 Task: Find connections with filter location Dawukou with filter topic #Startuplife with filter profile language French with filter current company TORM with filter school Shobhit University with filter industry Farming, Ranching, Forestry with filter service category Management Consulting with filter keywords title Ghostwriter
Action: Mouse moved to (473, 52)
Screenshot: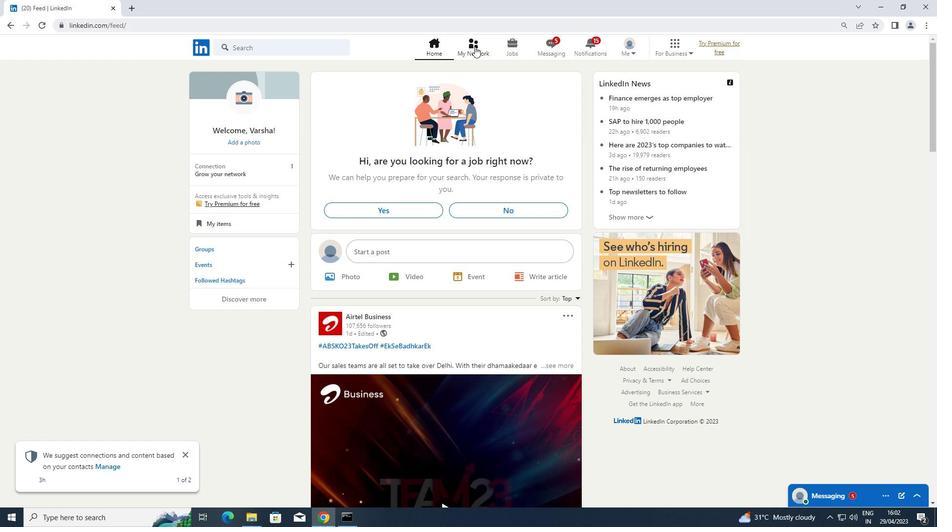 
Action: Mouse pressed left at (473, 52)
Screenshot: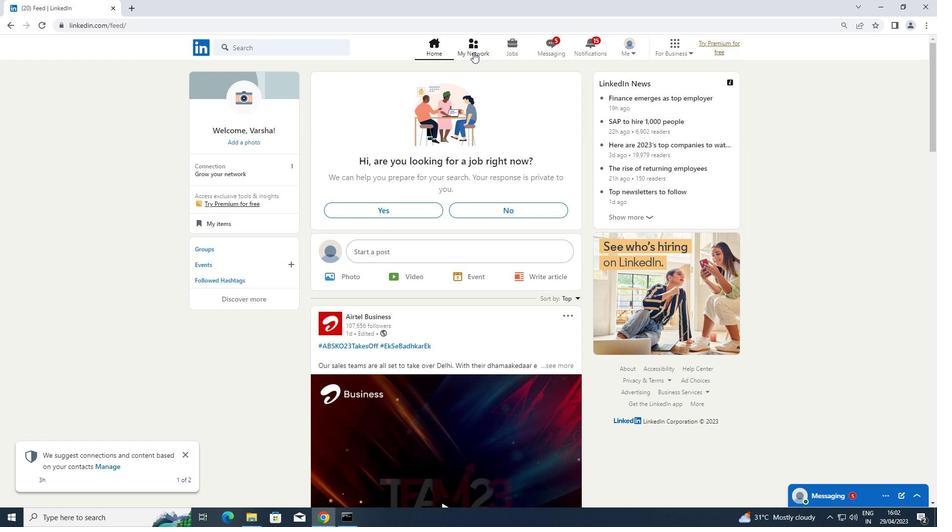 
Action: Mouse moved to (261, 97)
Screenshot: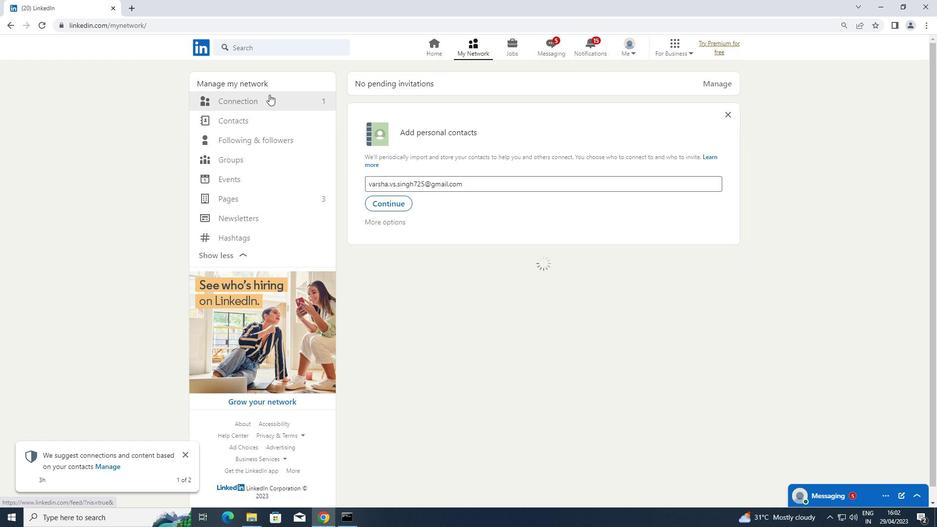 
Action: Mouse pressed left at (261, 97)
Screenshot: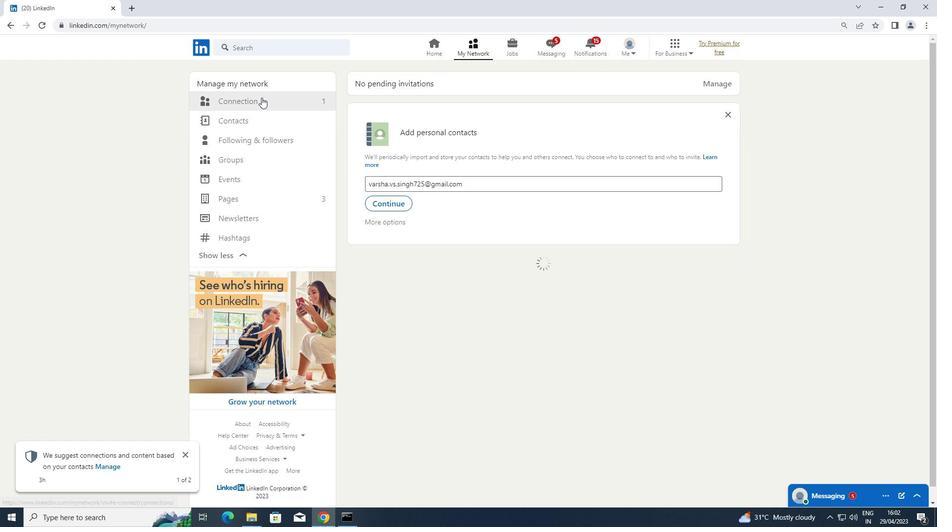 
Action: Mouse moved to (551, 103)
Screenshot: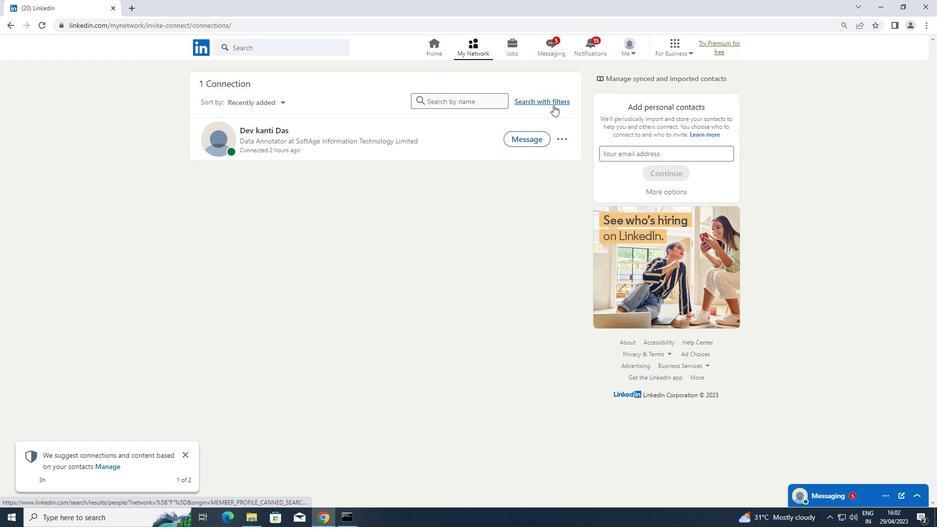 
Action: Mouse pressed left at (551, 103)
Screenshot: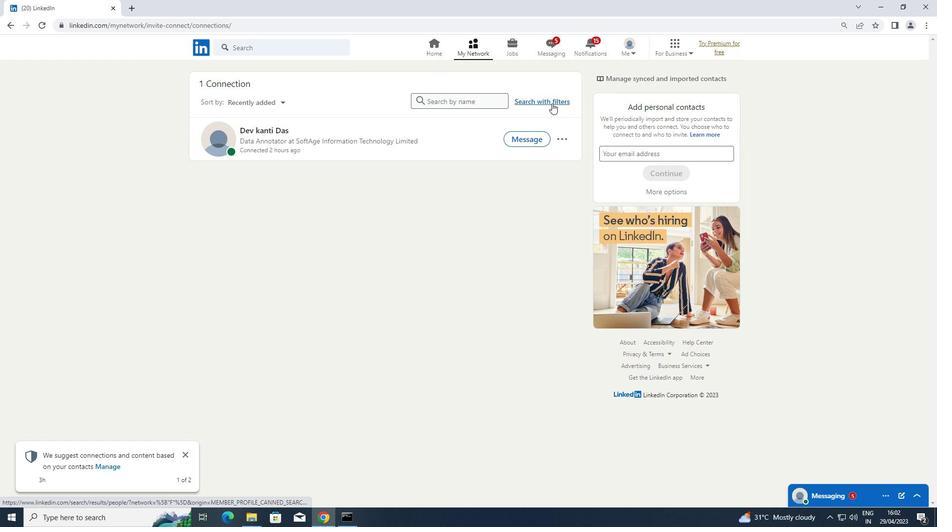 
Action: Mouse moved to (505, 74)
Screenshot: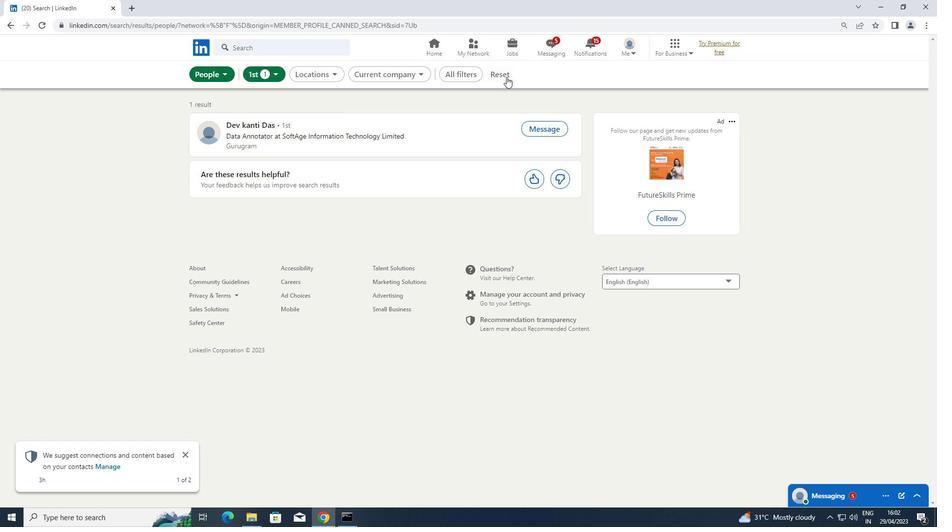 
Action: Mouse pressed left at (505, 74)
Screenshot: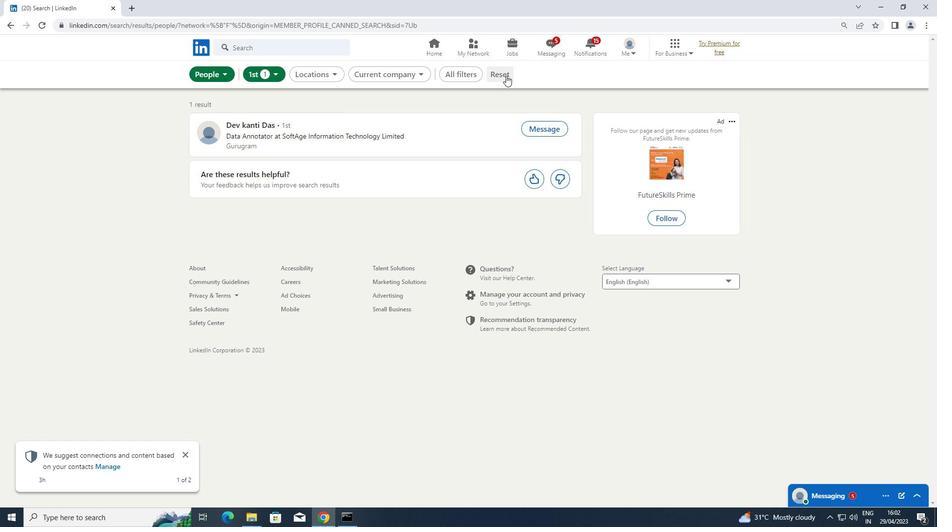 
Action: Mouse moved to (497, 74)
Screenshot: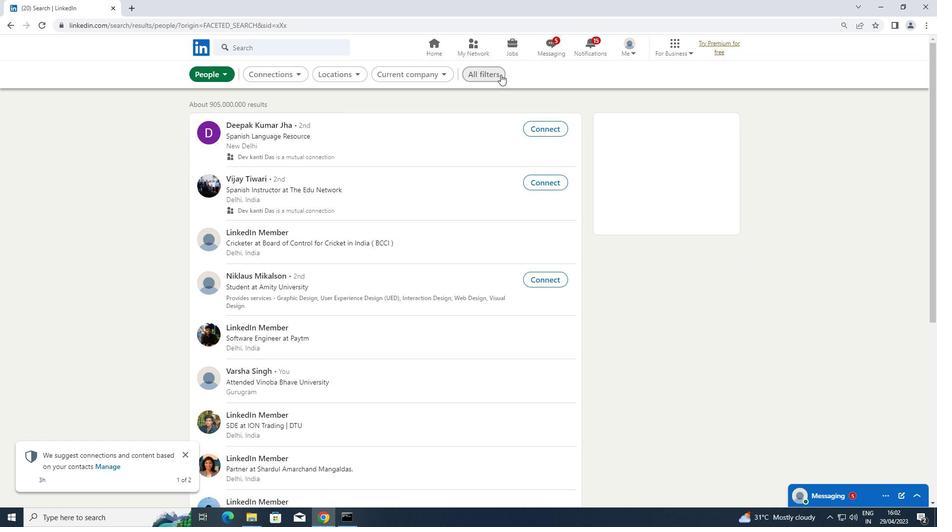 
Action: Mouse pressed left at (497, 74)
Screenshot: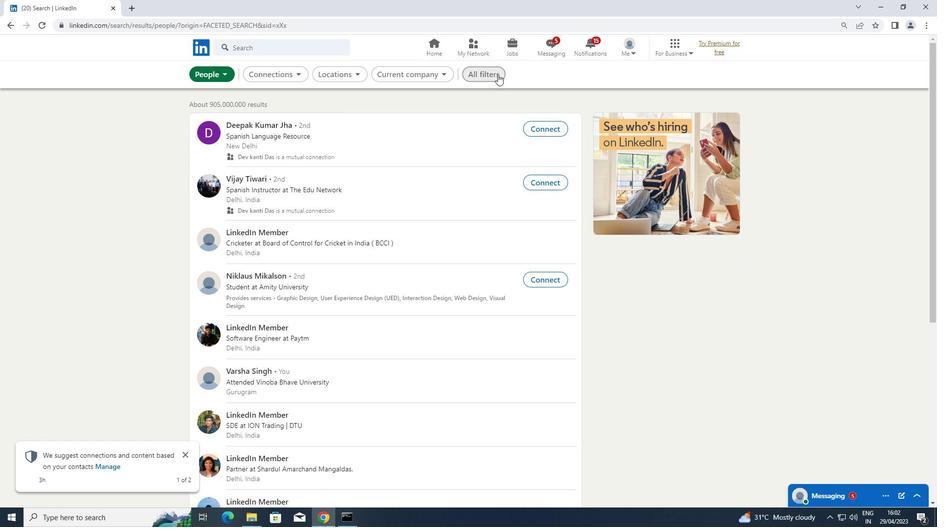 
Action: Mouse moved to (723, 184)
Screenshot: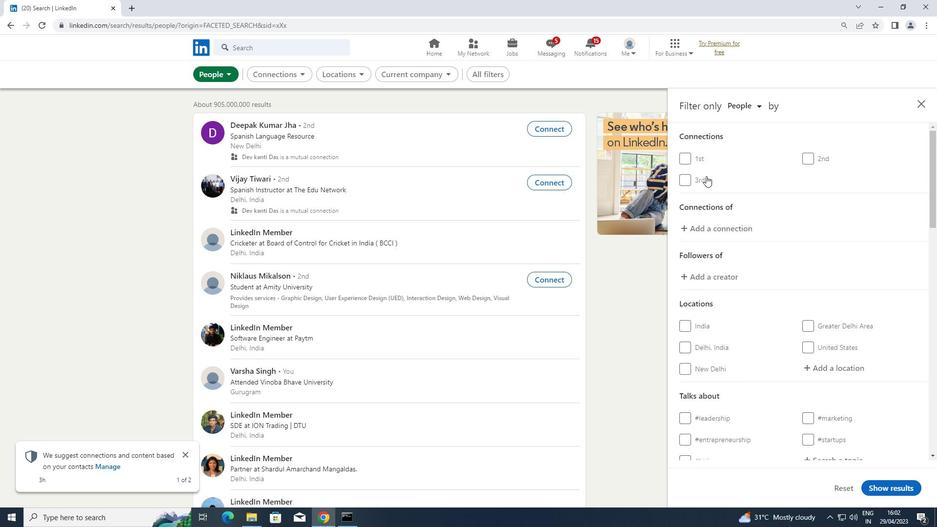 
Action: Mouse scrolled (723, 183) with delta (0, 0)
Screenshot: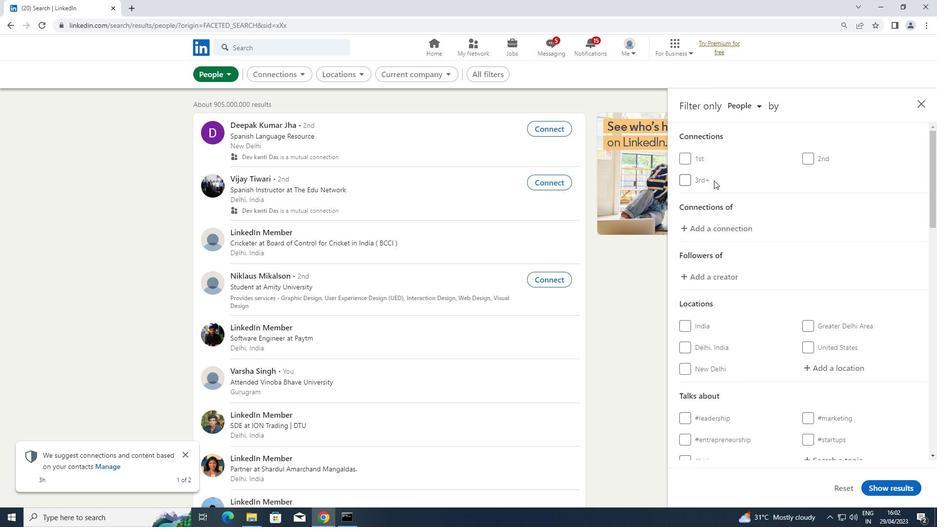 
Action: Mouse scrolled (723, 183) with delta (0, 0)
Screenshot: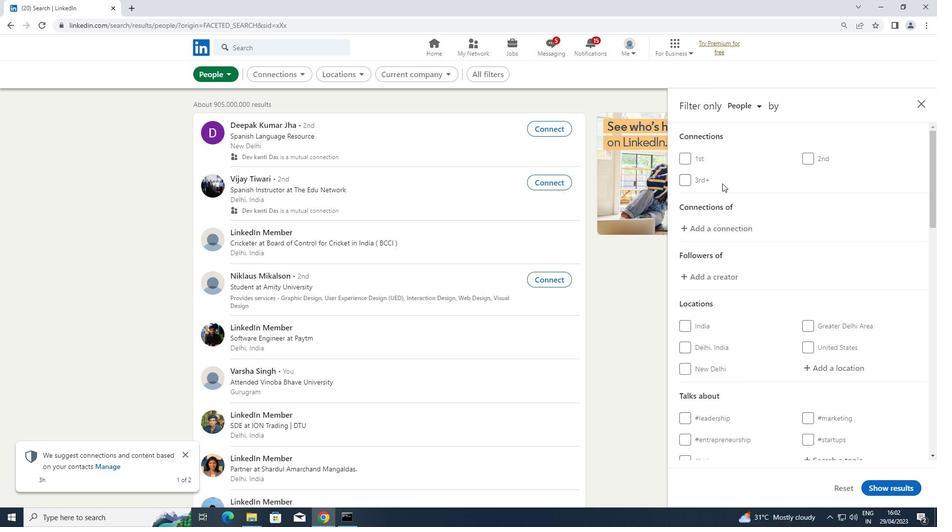 
Action: Mouse moved to (822, 266)
Screenshot: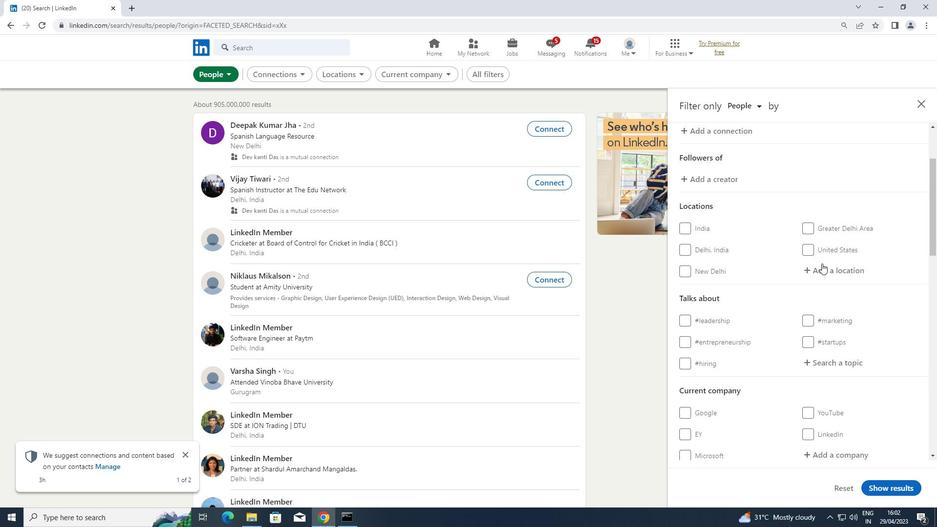 
Action: Mouse pressed left at (822, 266)
Screenshot: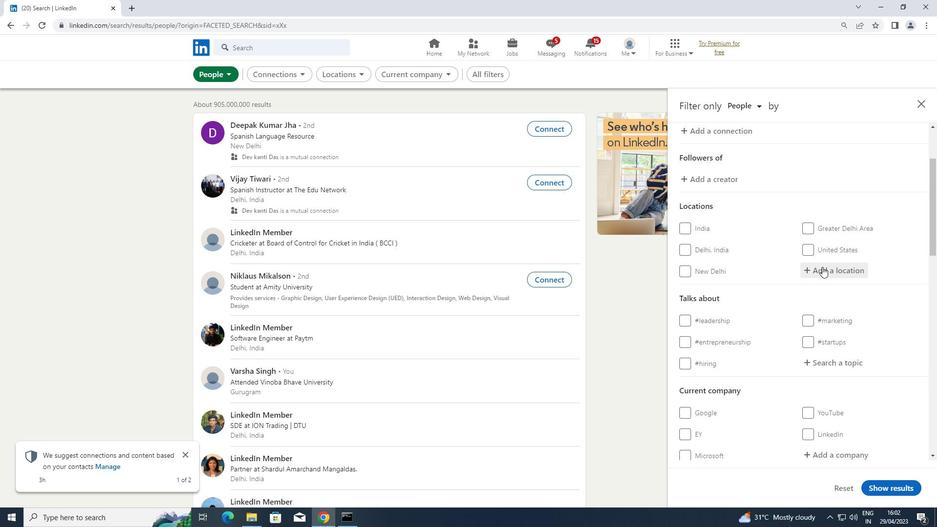 
Action: Key pressed <Key.shift>DAWUKOU
Screenshot: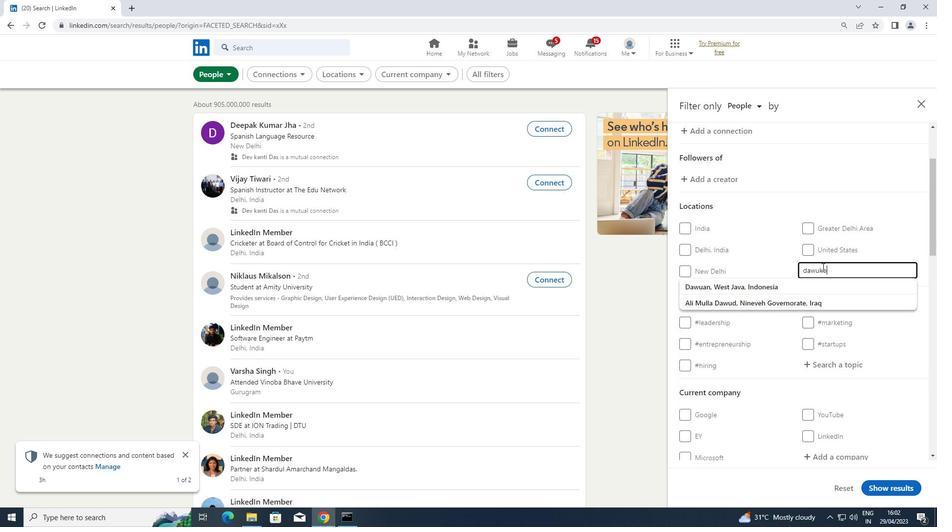 
Action: Mouse moved to (781, 314)
Screenshot: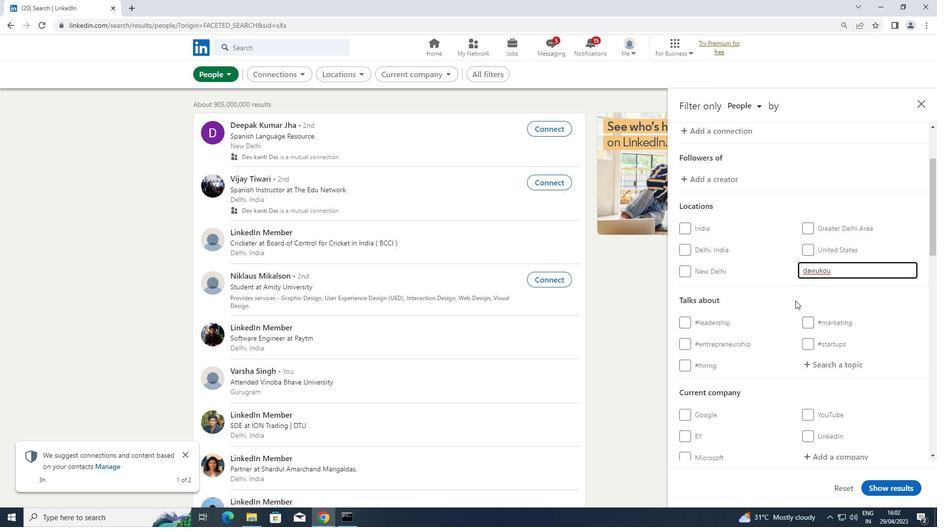 
Action: Mouse scrolled (781, 314) with delta (0, 0)
Screenshot: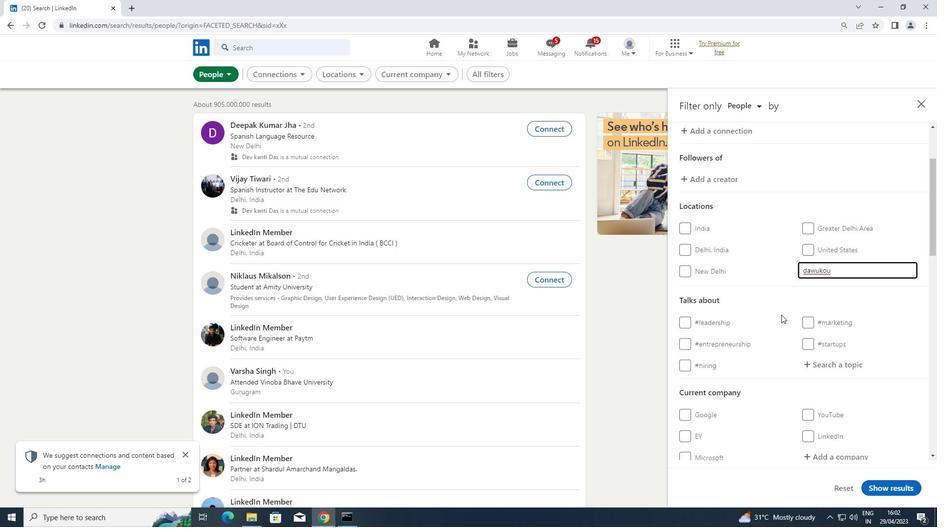 
Action: Mouse scrolled (781, 314) with delta (0, 0)
Screenshot: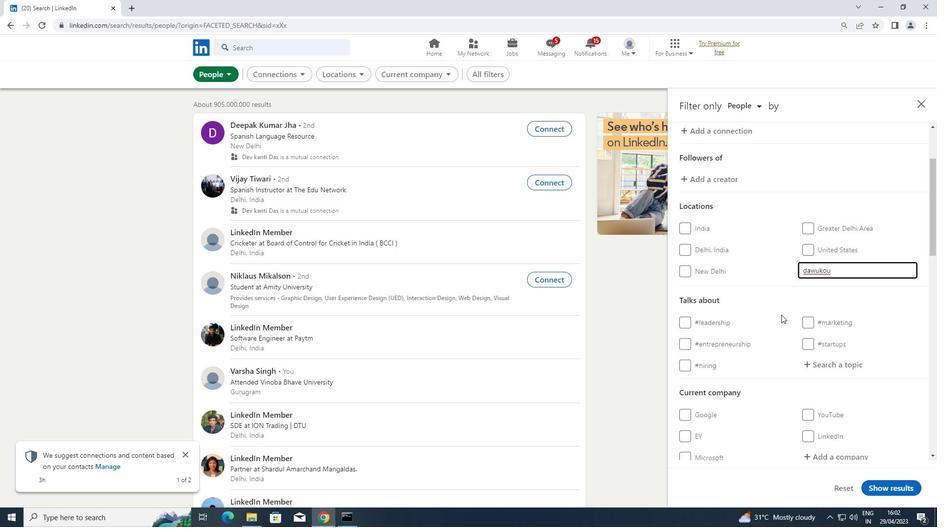 
Action: Mouse scrolled (781, 314) with delta (0, 0)
Screenshot: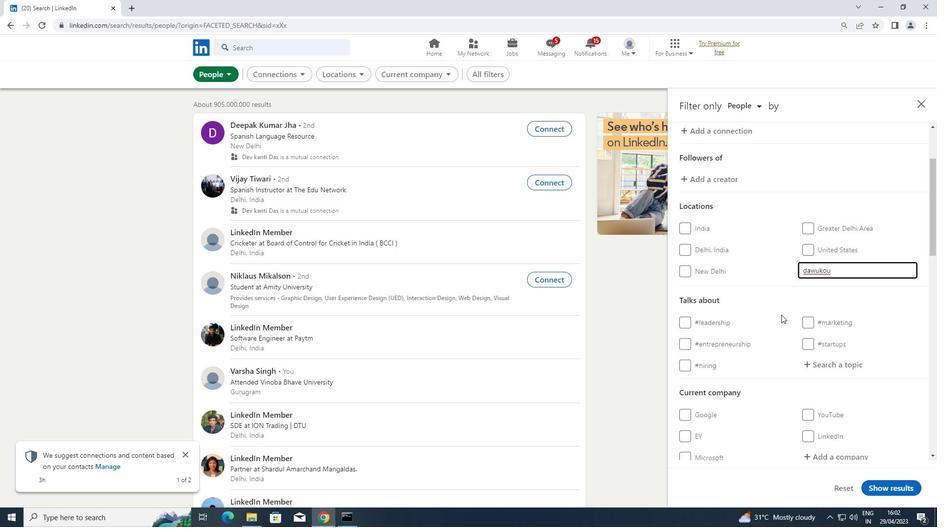 
Action: Mouse scrolled (781, 314) with delta (0, 0)
Screenshot: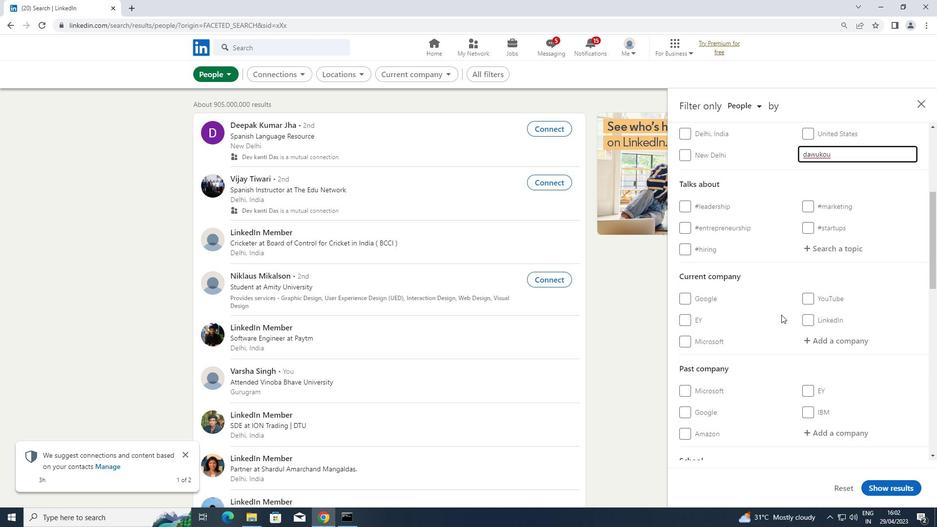 
Action: Mouse moved to (830, 269)
Screenshot: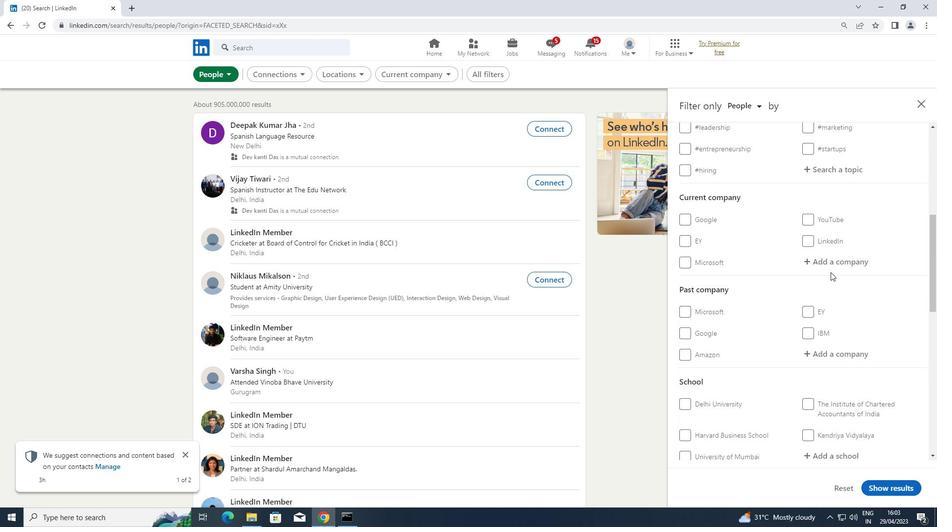 
Action: Mouse scrolled (830, 269) with delta (0, 0)
Screenshot: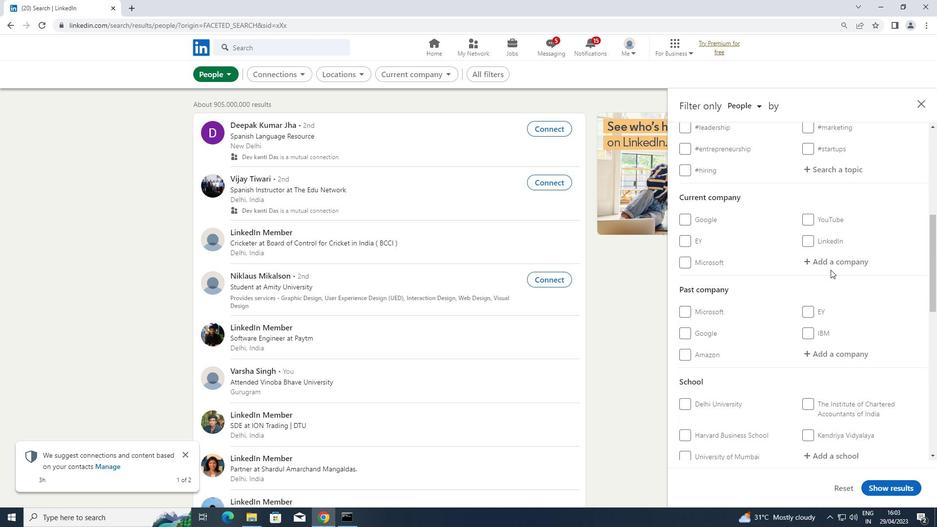 
Action: Mouse moved to (841, 220)
Screenshot: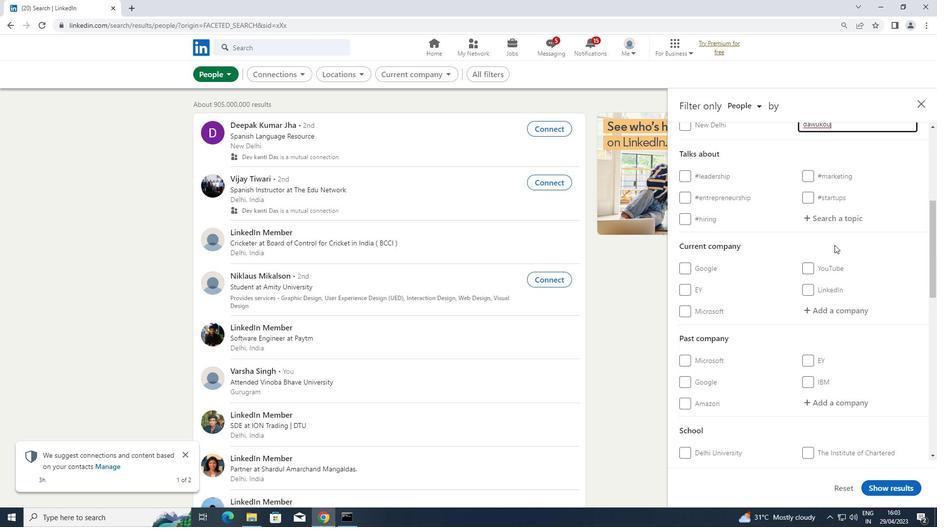 
Action: Mouse pressed left at (841, 220)
Screenshot: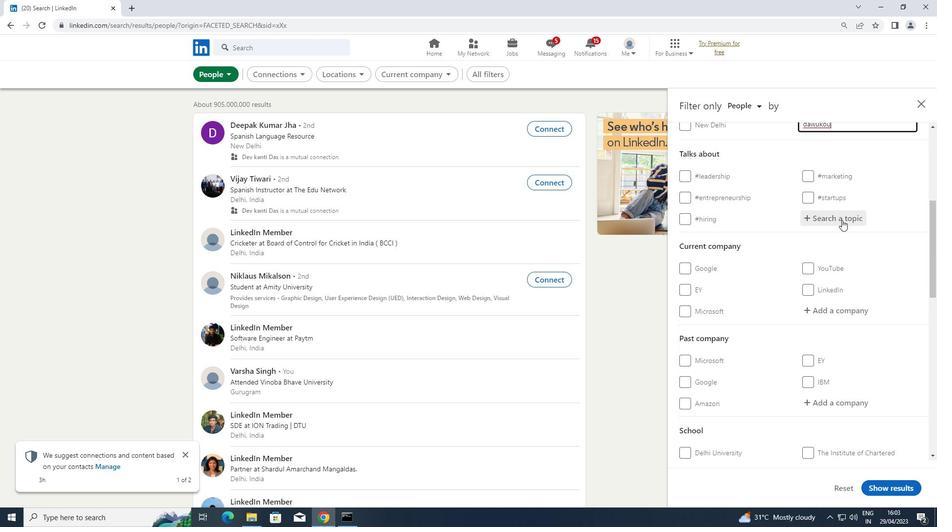 
Action: Key pressed <Key.shift>#<Key.shift>STARTUPLIFE
Screenshot: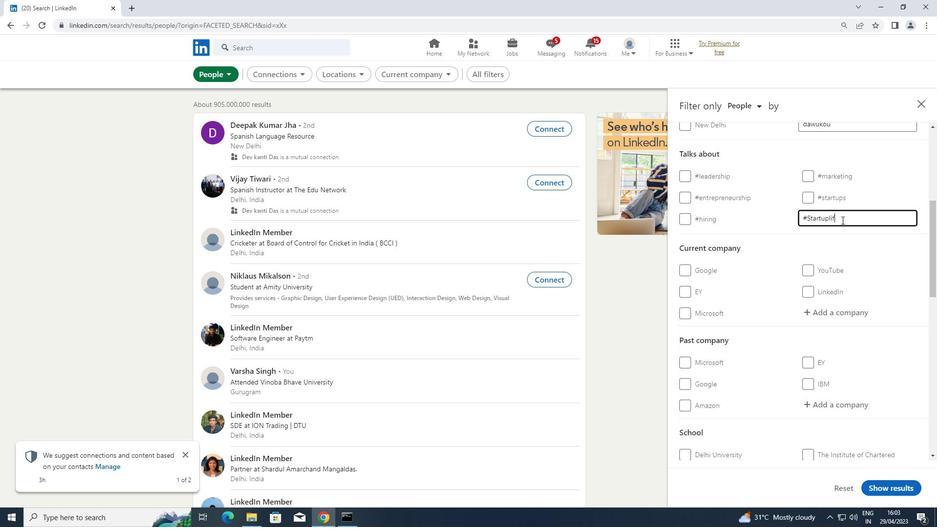 
Action: Mouse moved to (778, 262)
Screenshot: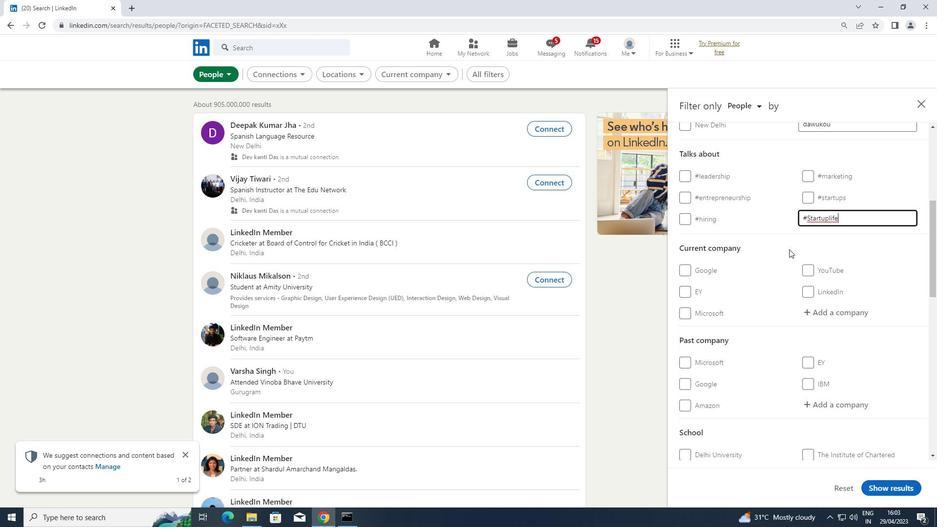 
Action: Mouse scrolled (778, 262) with delta (0, 0)
Screenshot: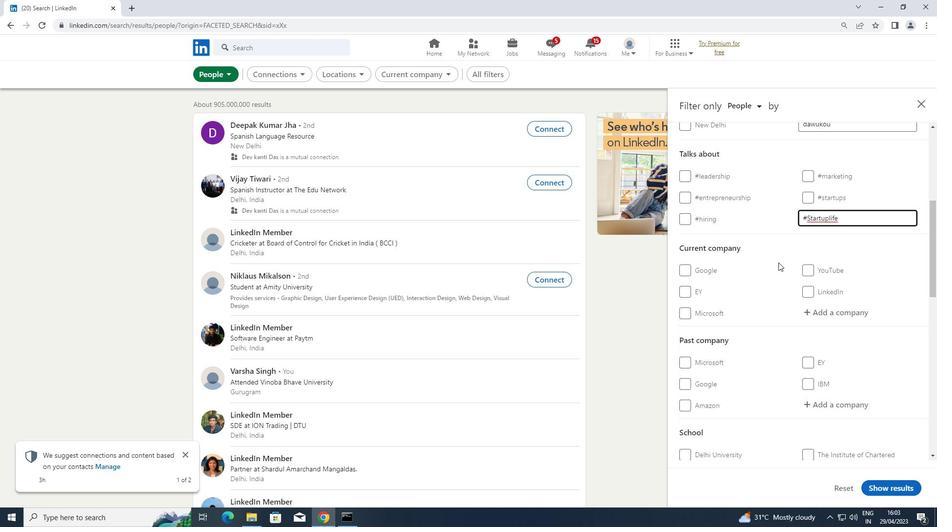 
Action: Mouse scrolled (778, 262) with delta (0, 0)
Screenshot: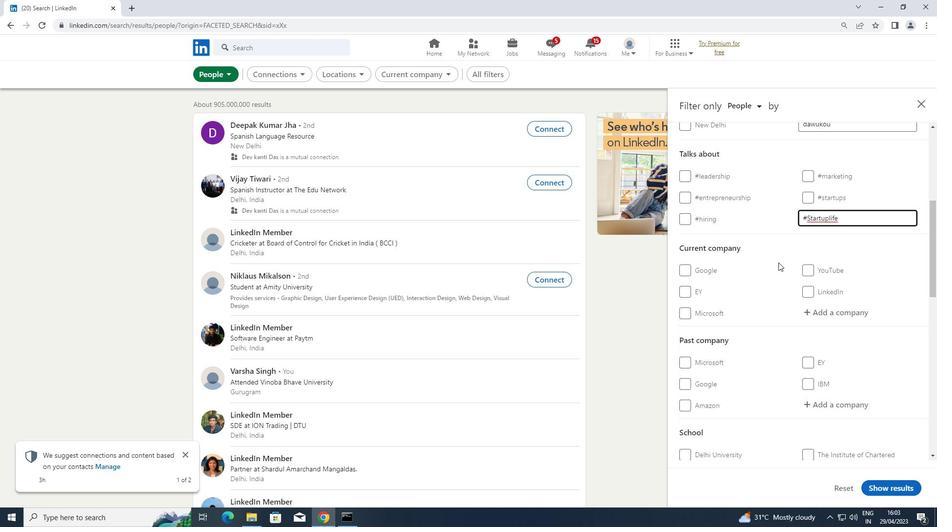 
Action: Mouse scrolled (778, 262) with delta (0, 0)
Screenshot: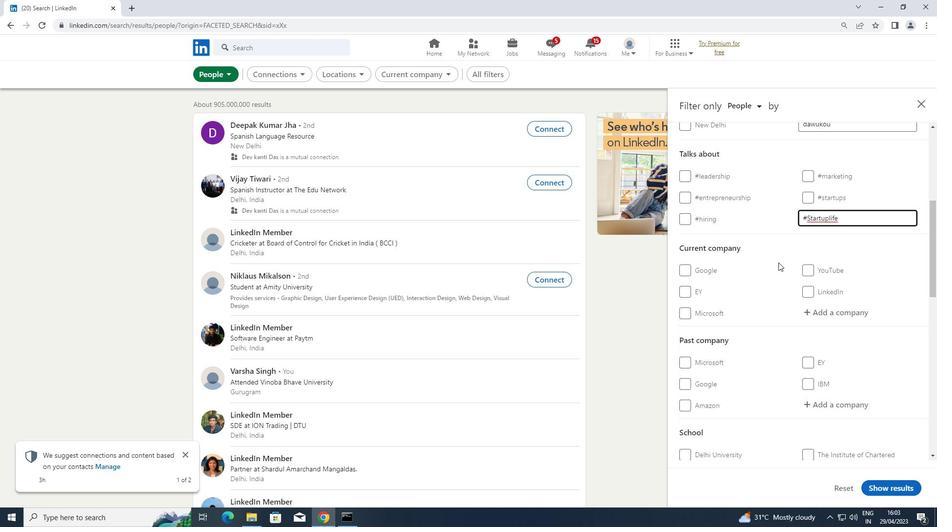 
Action: Mouse scrolled (778, 262) with delta (0, 0)
Screenshot: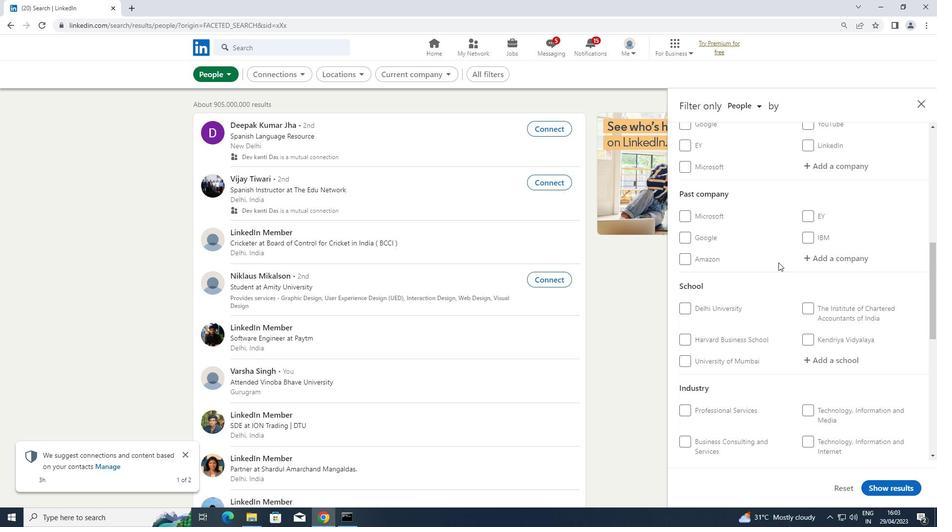 
Action: Mouse scrolled (778, 262) with delta (0, 0)
Screenshot: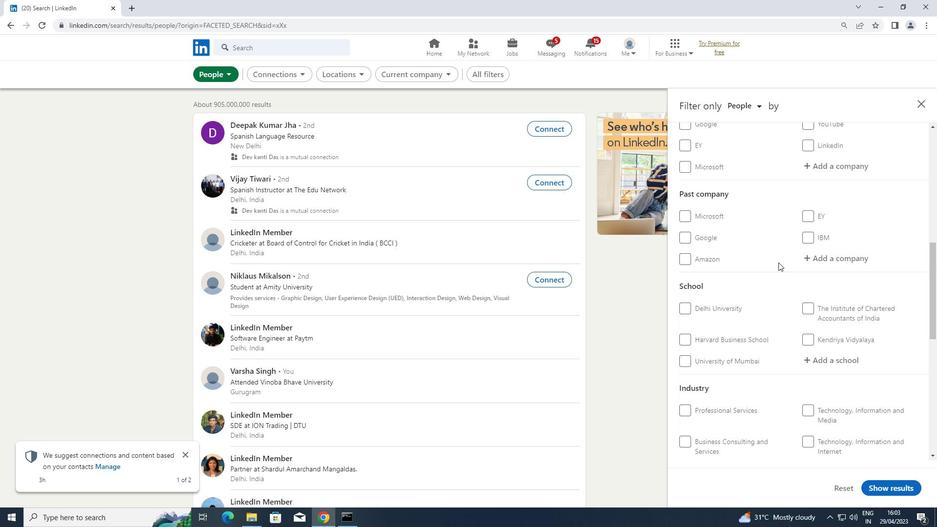 
Action: Mouse scrolled (778, 262) with delta (0, 0)
Screenshot: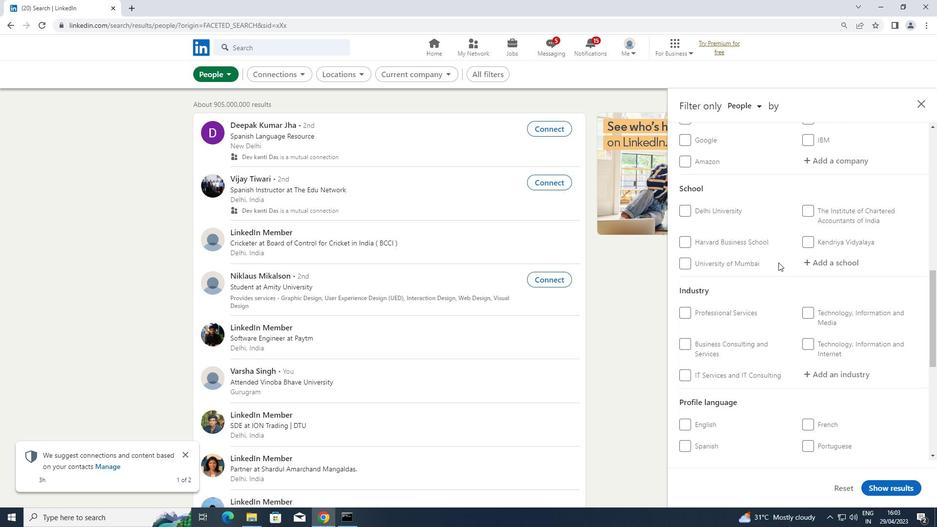 
Action: Mouse scrolled (778, 262) with delta (0, 0)
Screenshot: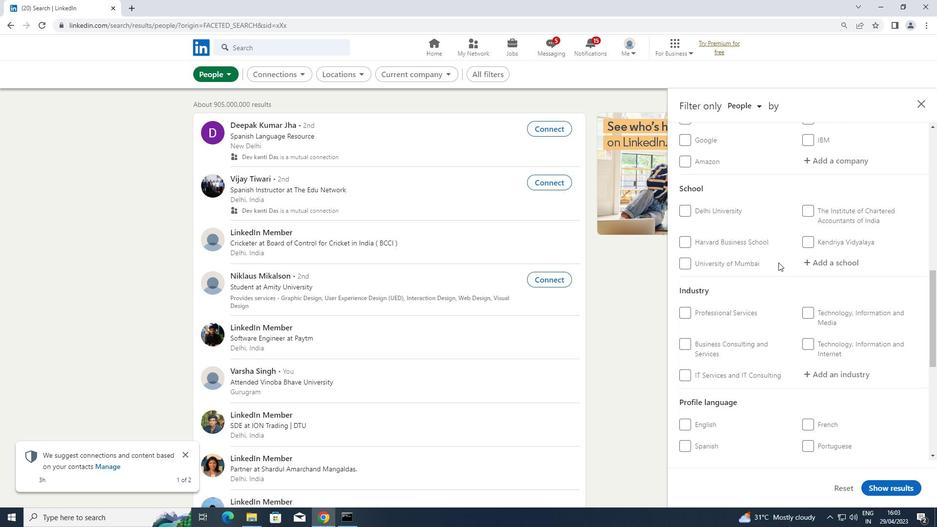 
Action: Mouse scrolled (778, 262) with delta (0, 0)
Screenshot: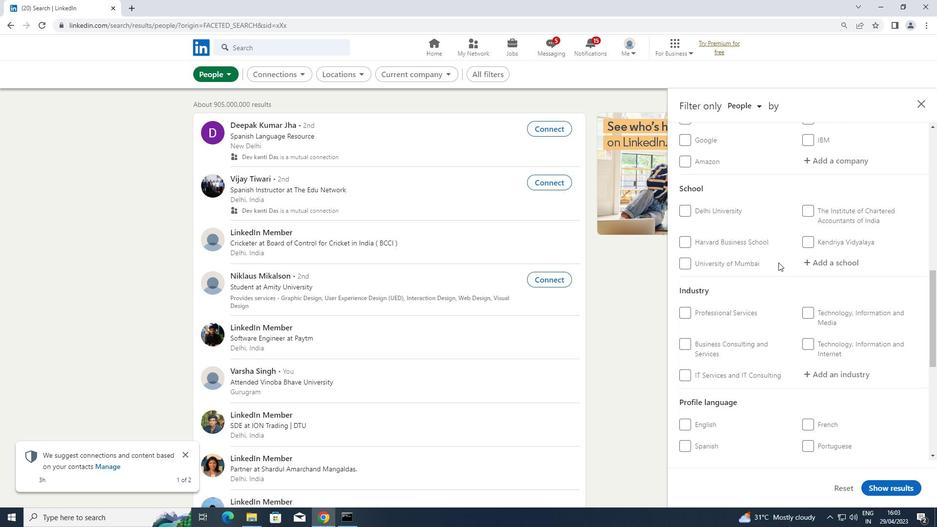 
Action: Mouse moved to (812, 278)
Screenshot: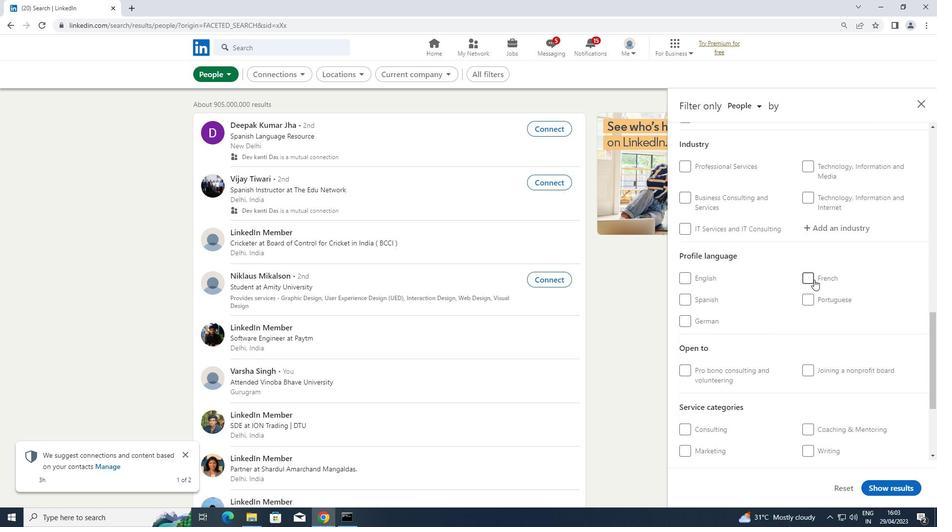 
Action: Mouse pressed left at (812, 278)
Screenshot: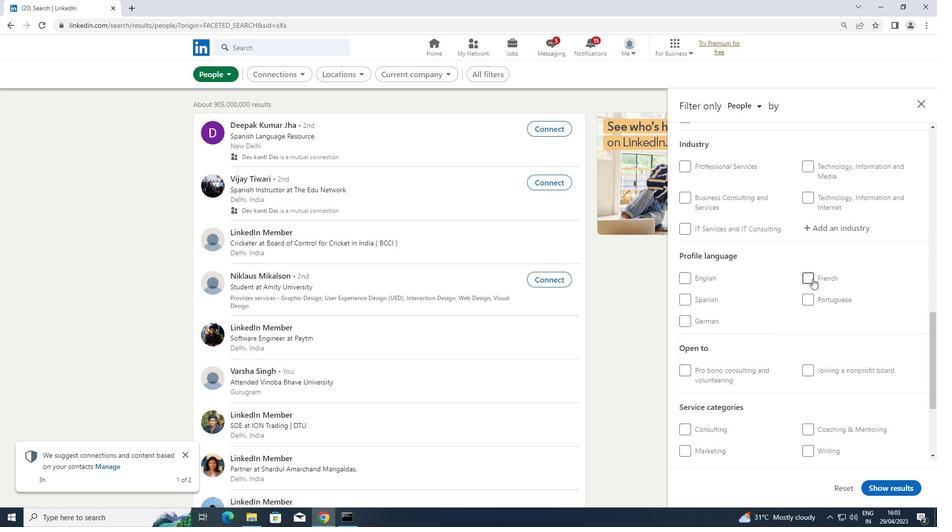 
Action: Mouse scrolled (812, 279) with delta (0, 0)
Screenshot: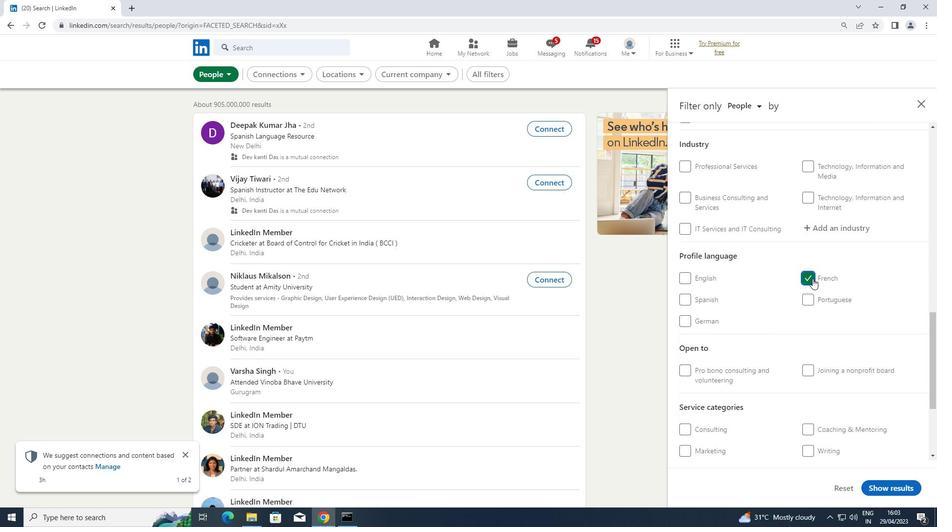 
Action: Mouse scrolled (812, 279) with delta (0, 0)
Screenshot: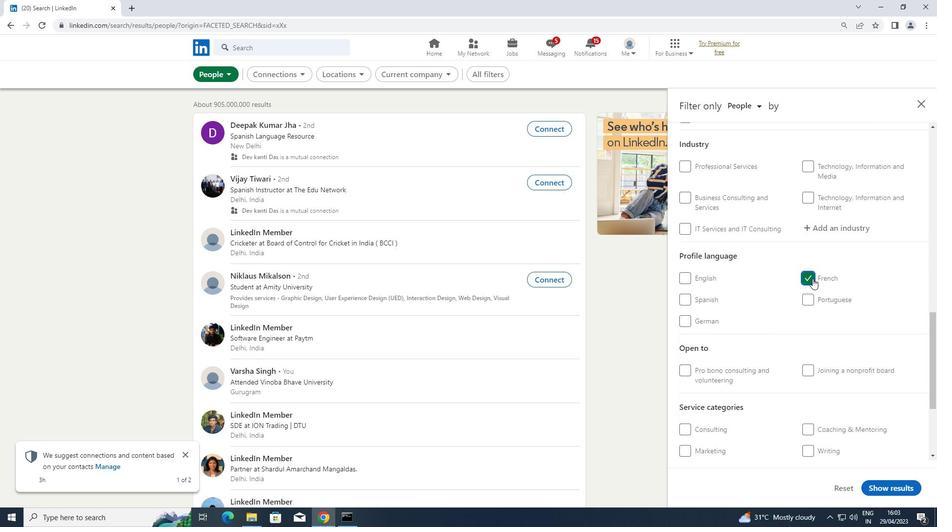 
Action: Mouse scrolled (812, 279) with delta (0, 0)
Screenshot: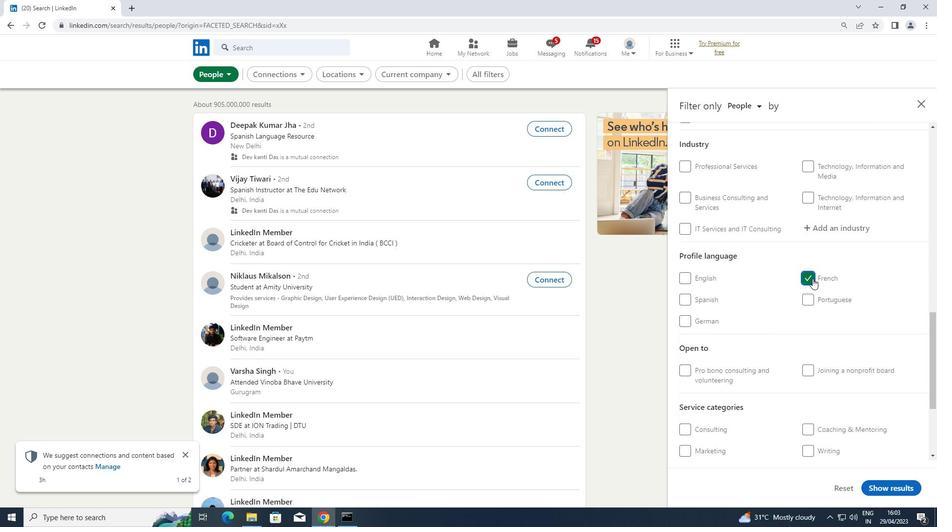 
Action: Mouse scrolled (812, 279) with delta (0, 0)
Screenshot: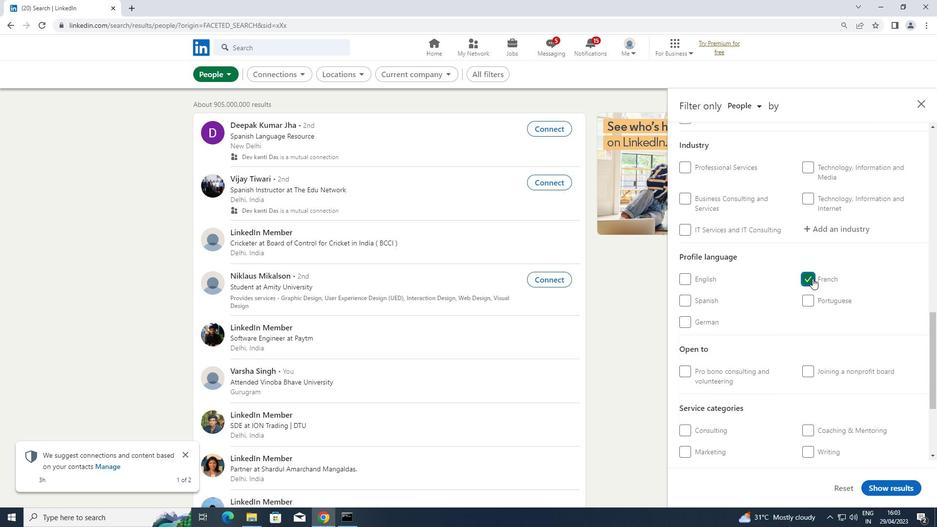 
Action: Mouse scrolled (812, 279) with delta (0, 0)
Screenshot: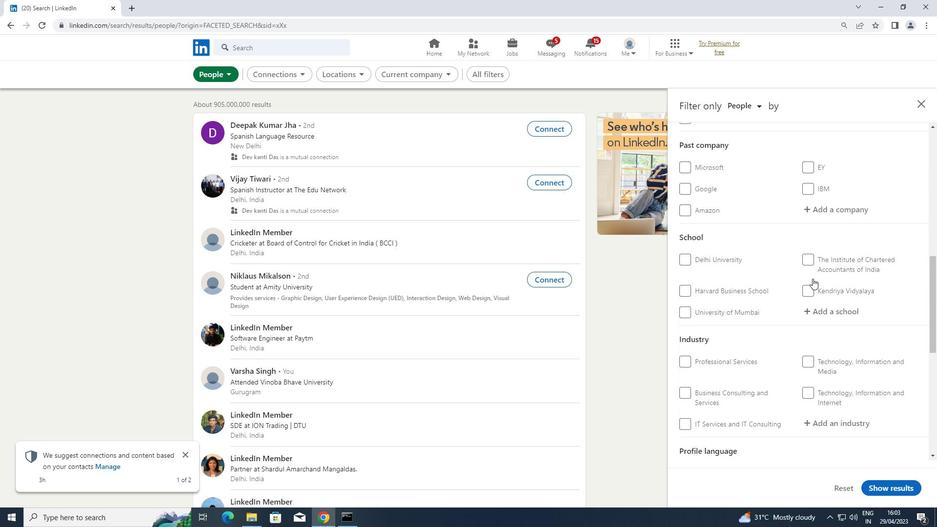 
Action: Mouse scrolled (812, 279) with delta (0, 0)
Screenshot: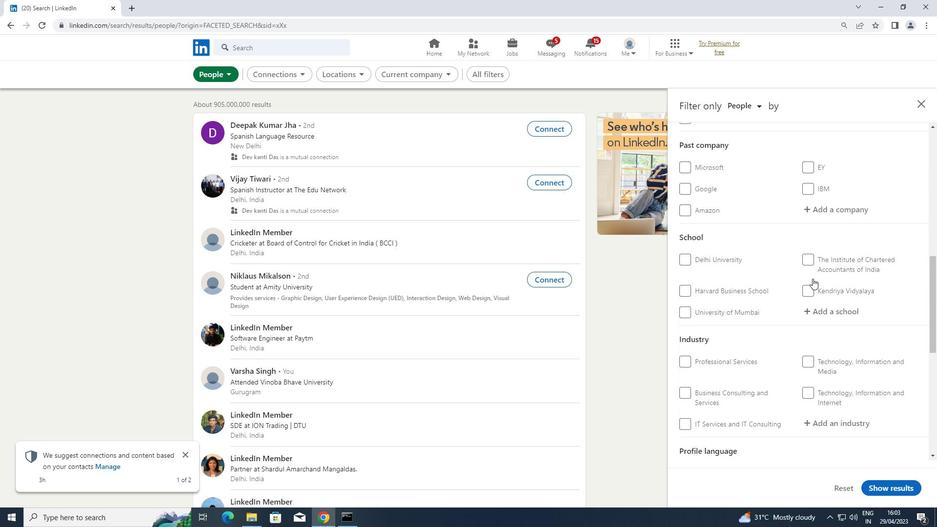 
Action: Mouse scrolled (812, 279) with delta (0, 0)
Screenshot: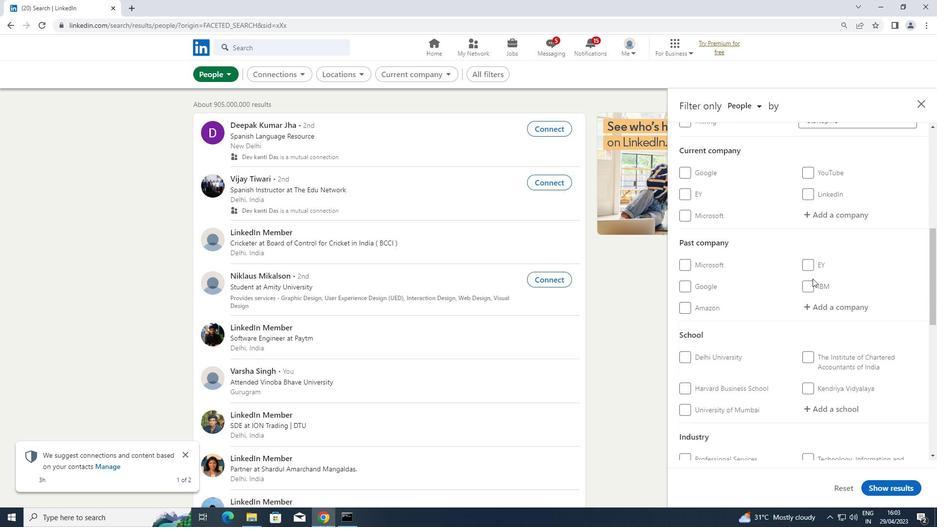 
Action: Mouse moved to (818, 263)
Screenshot: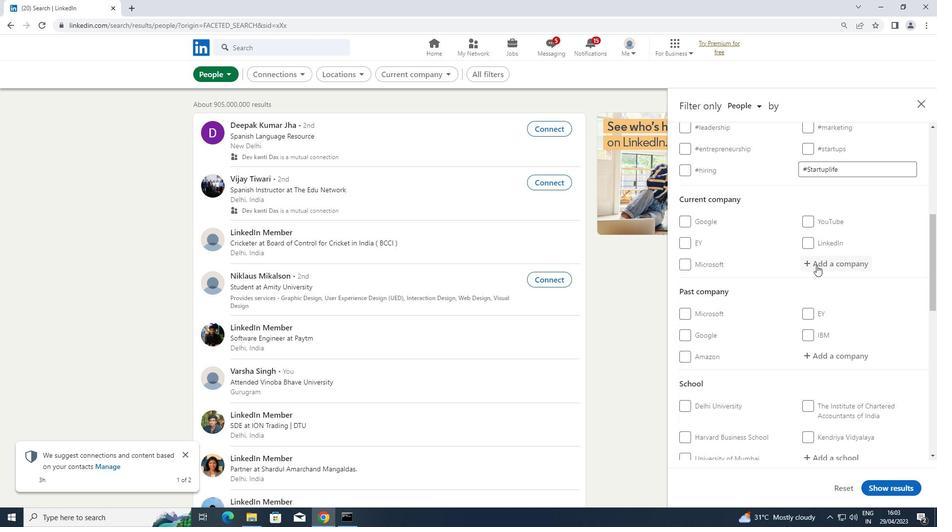 
Action: Mouse pressed left at (818, 263)
Screenshot: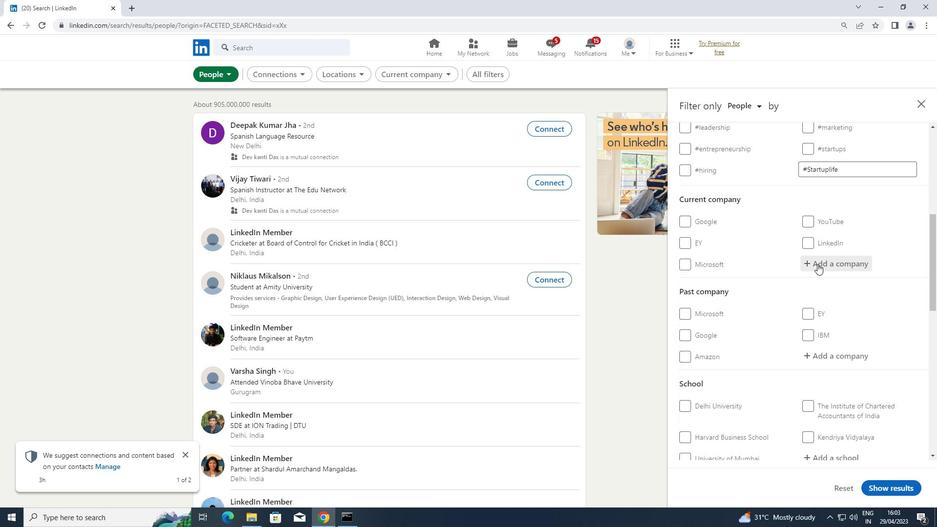 
Action: Key pressed <Key.shift>TORM
Screenshot: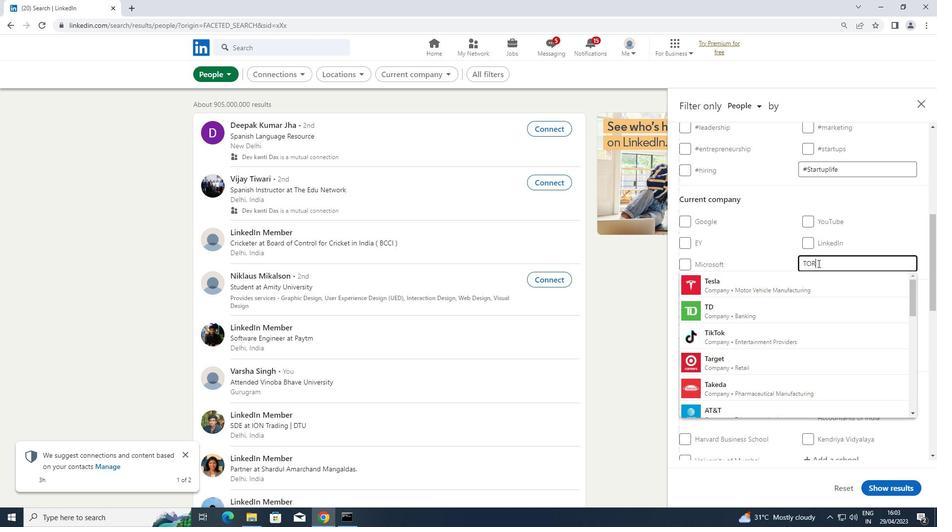
Action: Mouse moved to (777, 292)
Screenshot: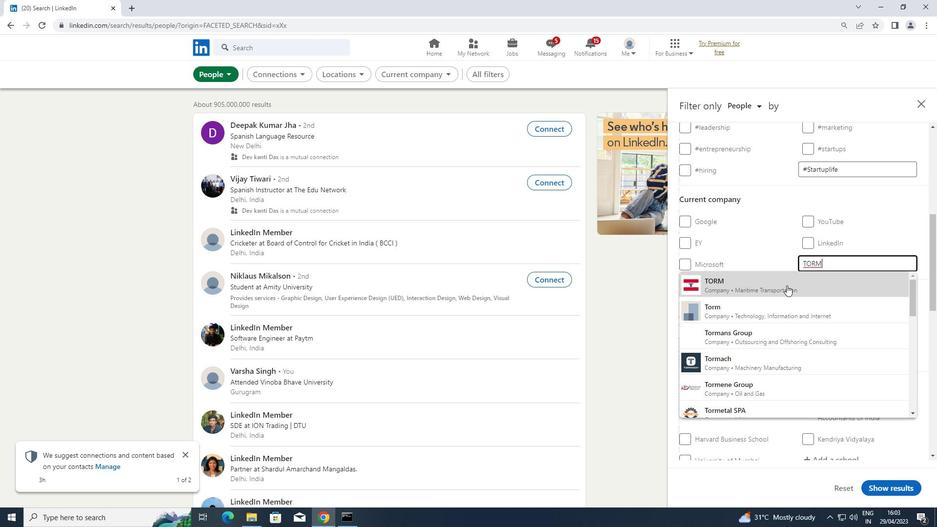 
Action: Mouse pressed left at (777, 292)
Screenshot: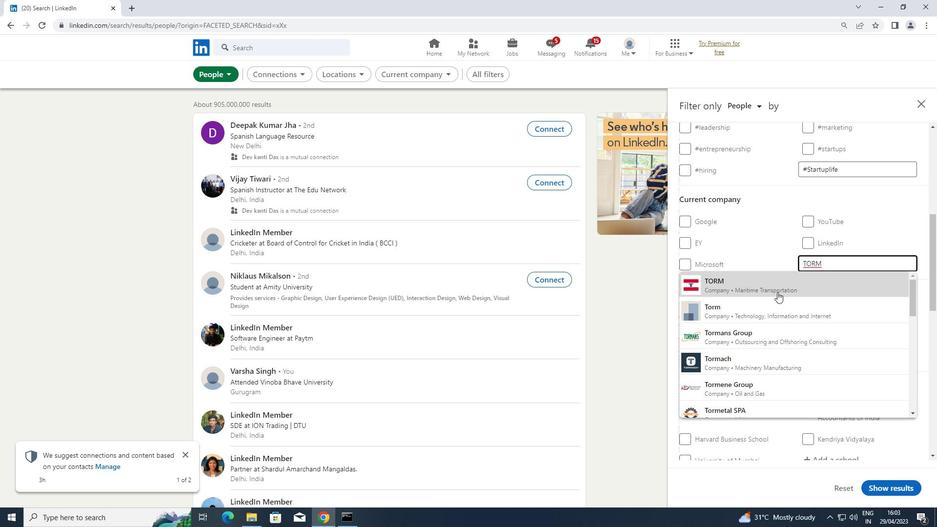 
Action: Mouse scrolled (777, 291) with delta (0, 0)
Screenshot: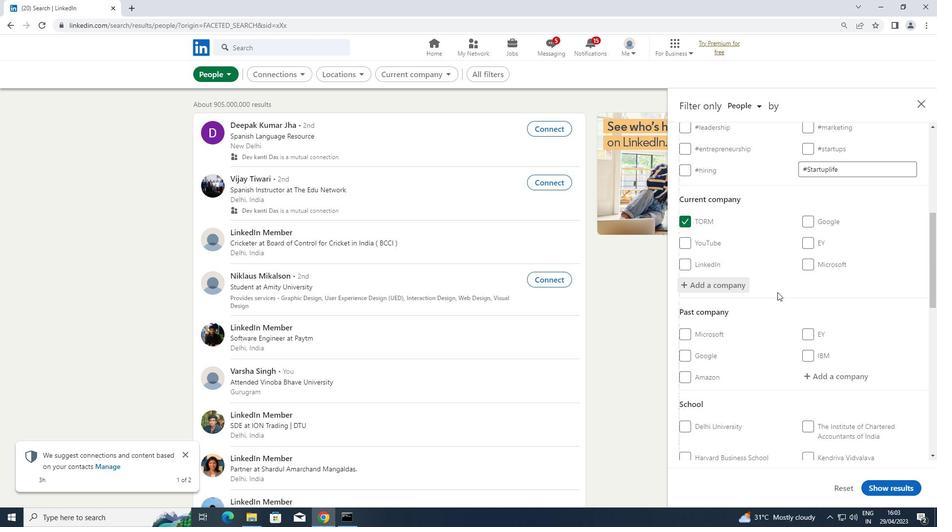 
Action: Mouse scrolled (777, 291) with delta (0, 0)
Screenshot: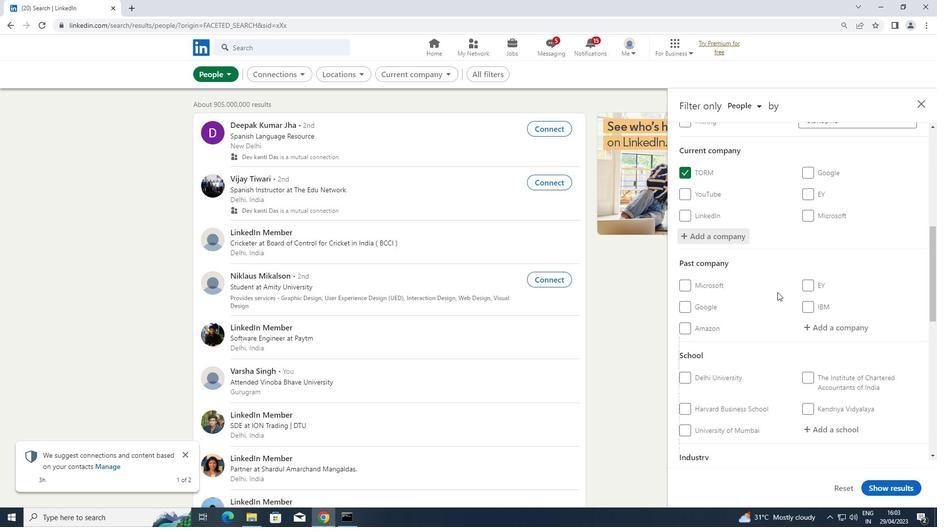 
Action: Mouse scrolled (777, 291) with delta (0, 0)
Screenshot: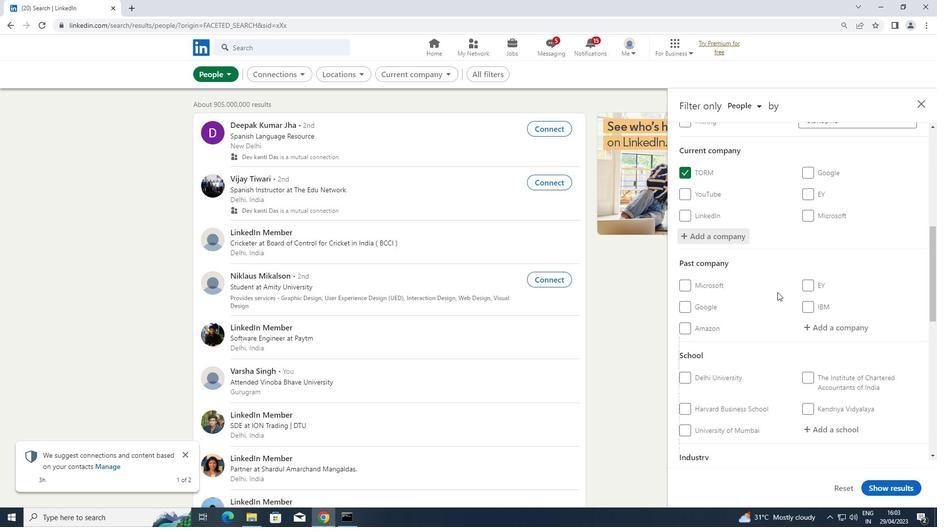
Action: Mouse moved to (837, 334)
Screenshot: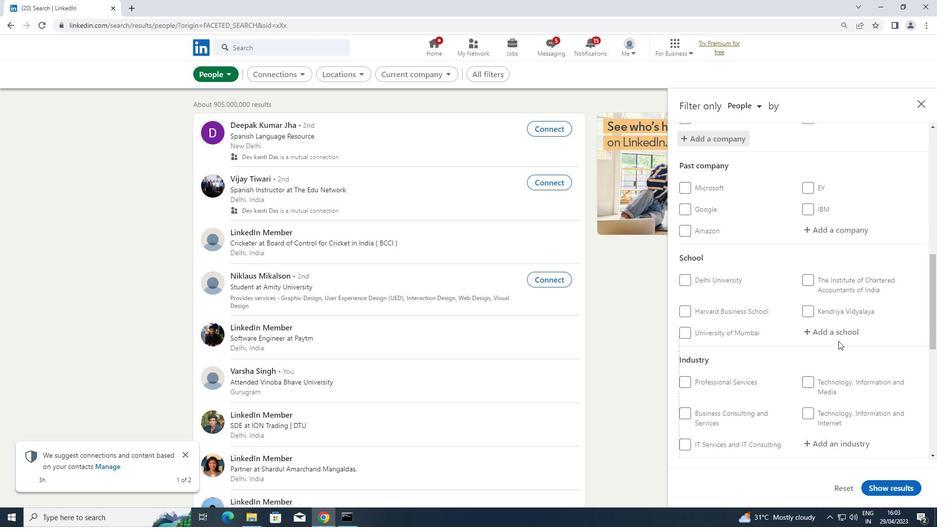
Action: Mouse pressed left at (837, 334)
Screenshot: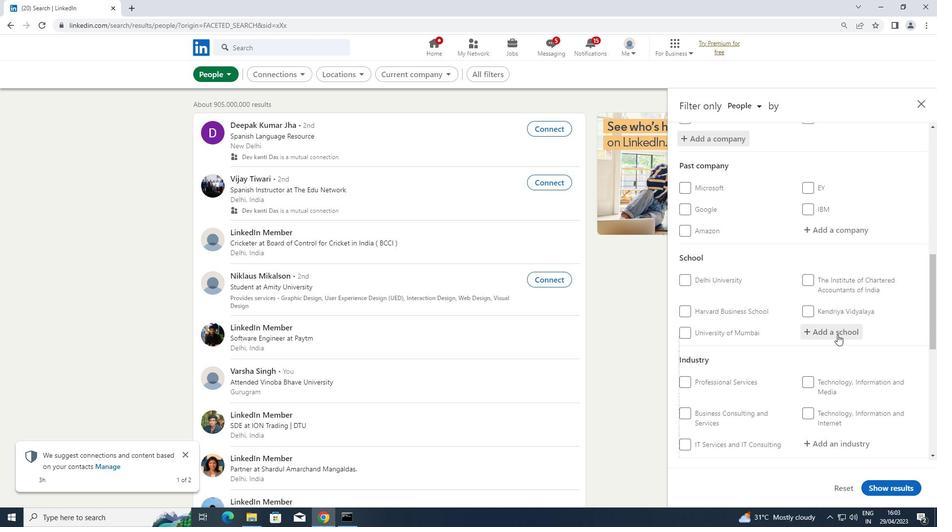 
Action: Mouse moved to (837, 331)
Screenshot: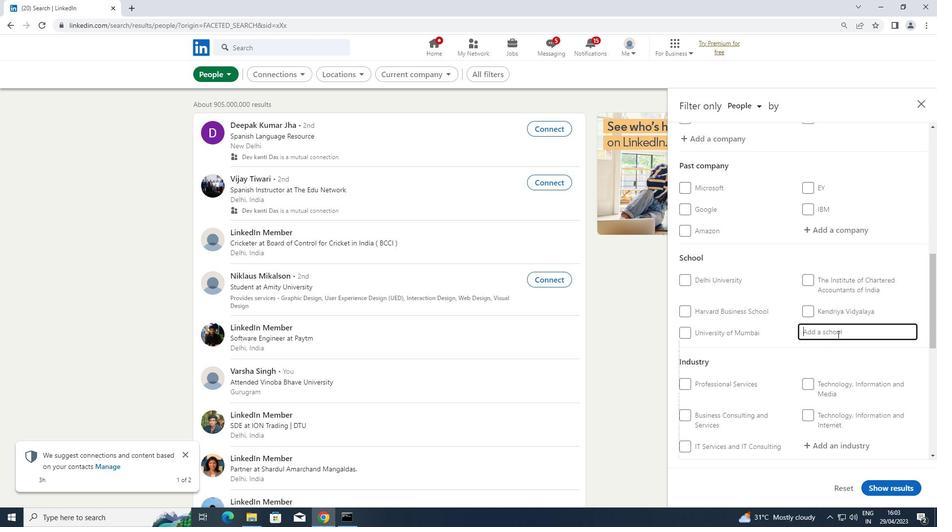 
Action: Key pressed <Key.shift>SHOBHIT
Screenshot: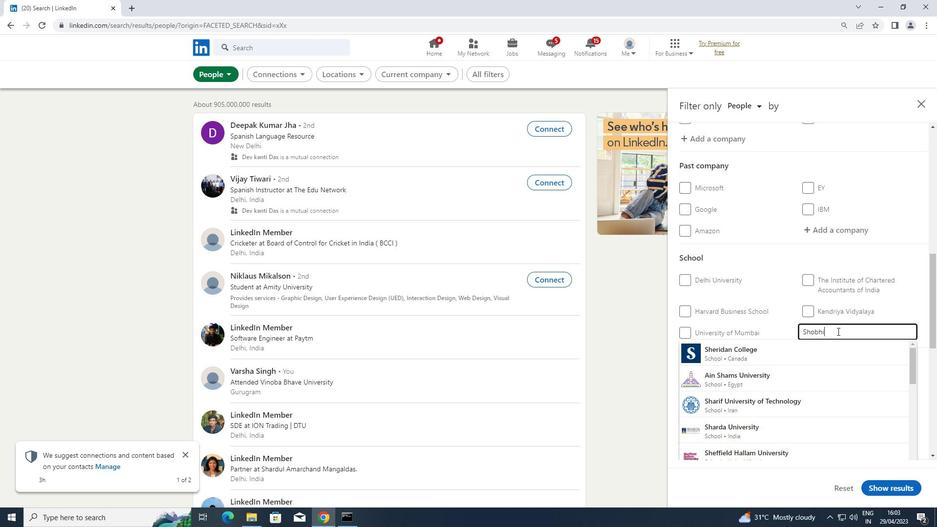 
Action: Mouse moved to (757, 348)
Screenshot: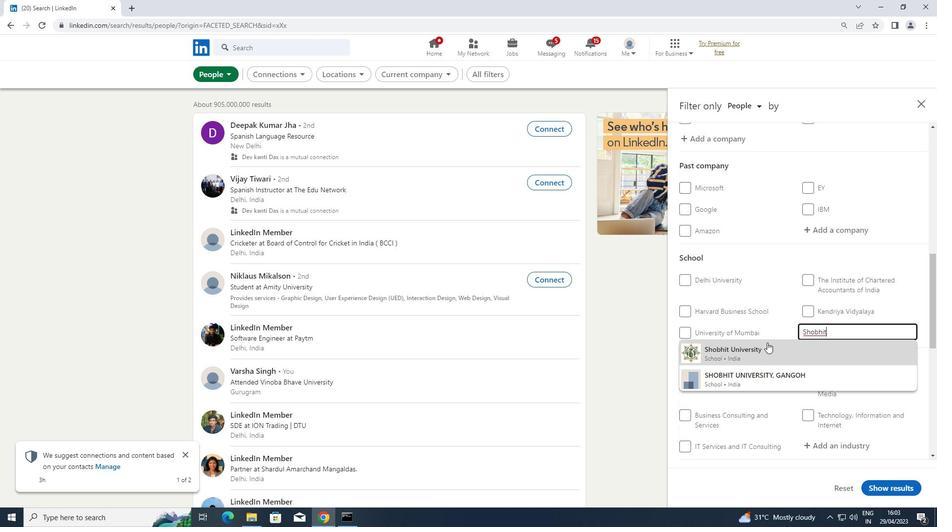 
Action: Mouse pressed left at (757, 348)
Screenshot: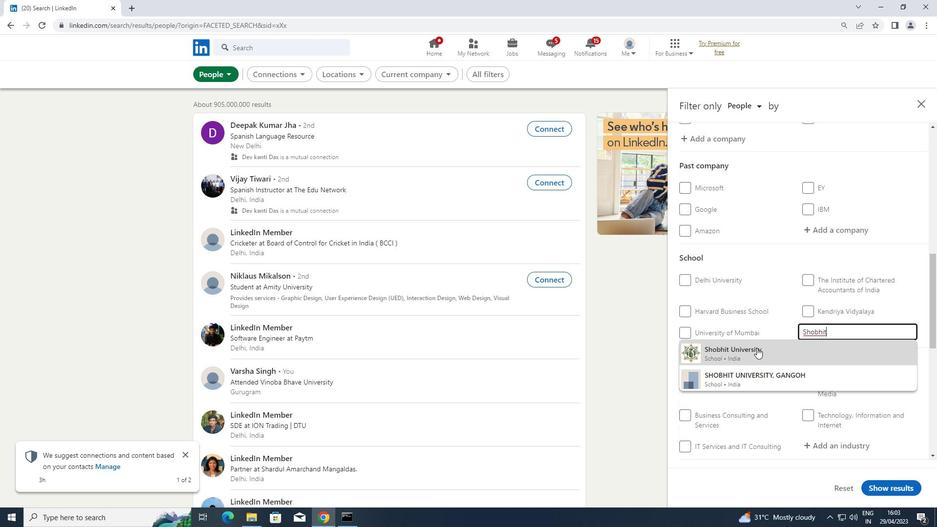 
Action: Mouse scrolled (757, 347) with delta (0, 0)
Screenshot: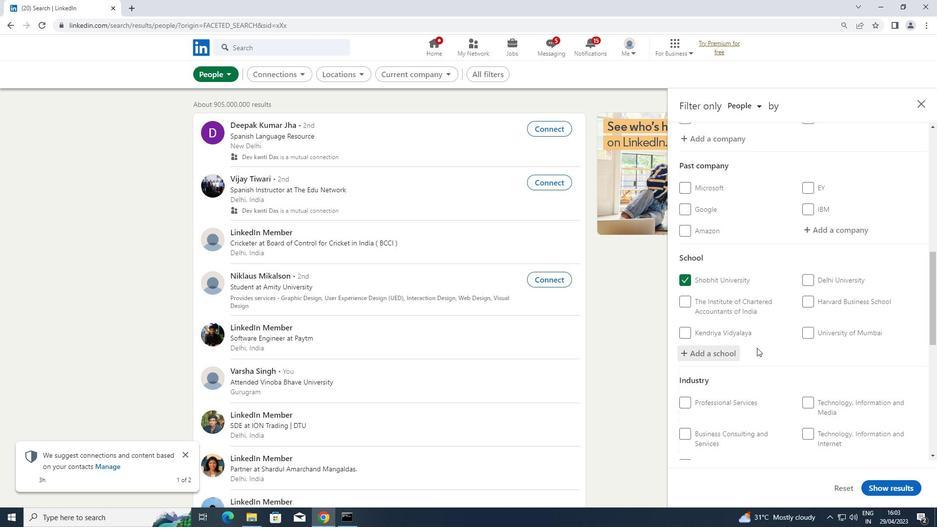 
Action: Mouse scrolled (757, 347) with delta (0, 0)
Screenshot: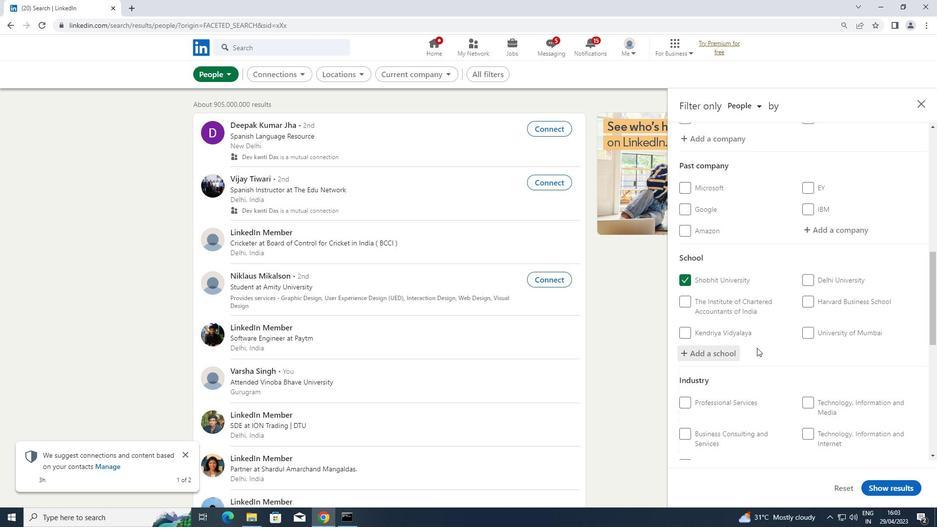 
Action: Mouse moved to (823, 369)
Screenshot: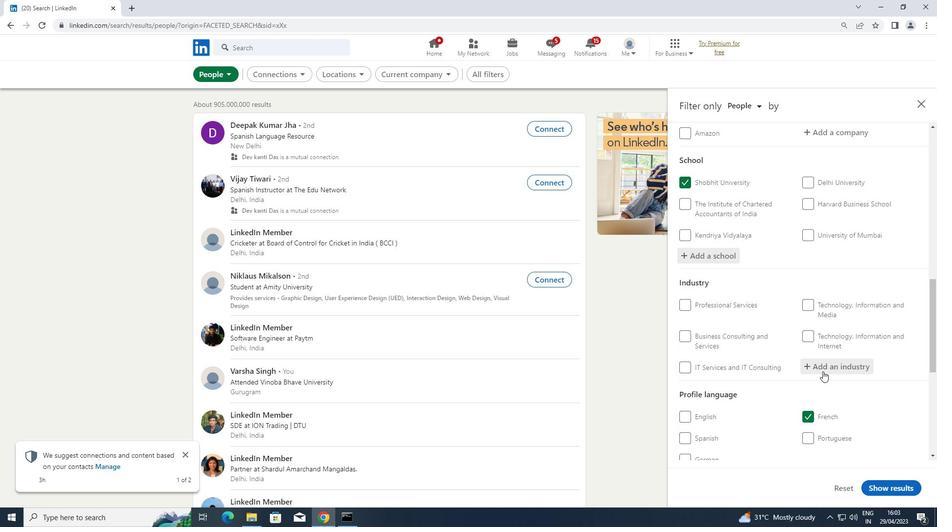 
Action: Mouse pressed left at (823, 369)
Screenshot: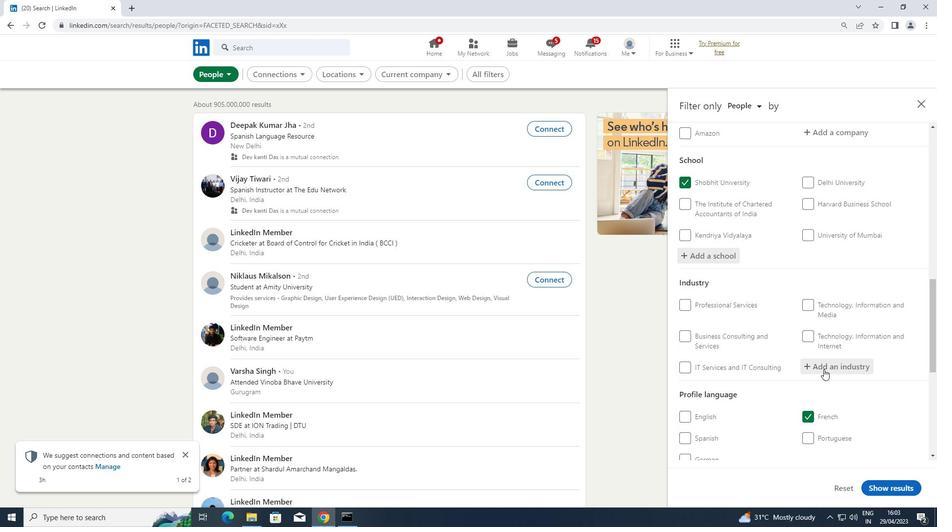 
Action: Key pressed <Key.shift>FARMING
Screenshot: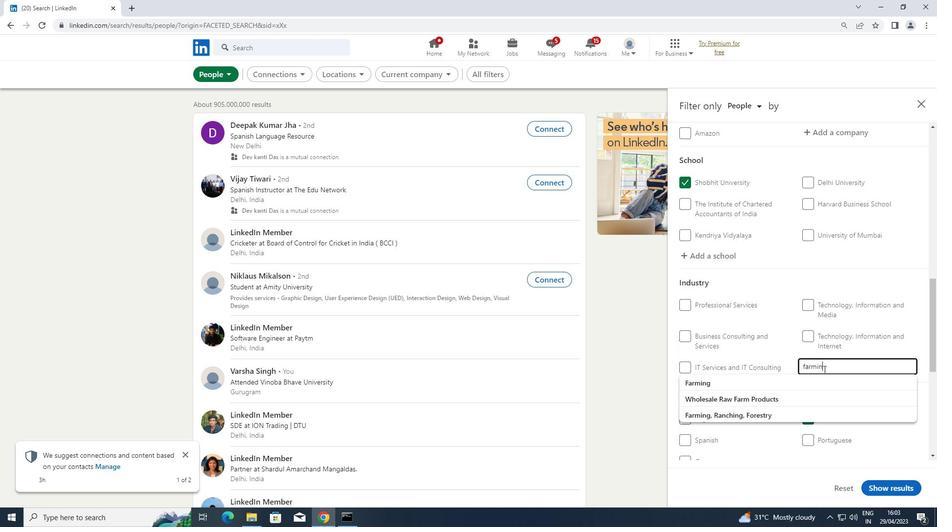 
Action: Mouse moved to (792, 395)
Screenshot: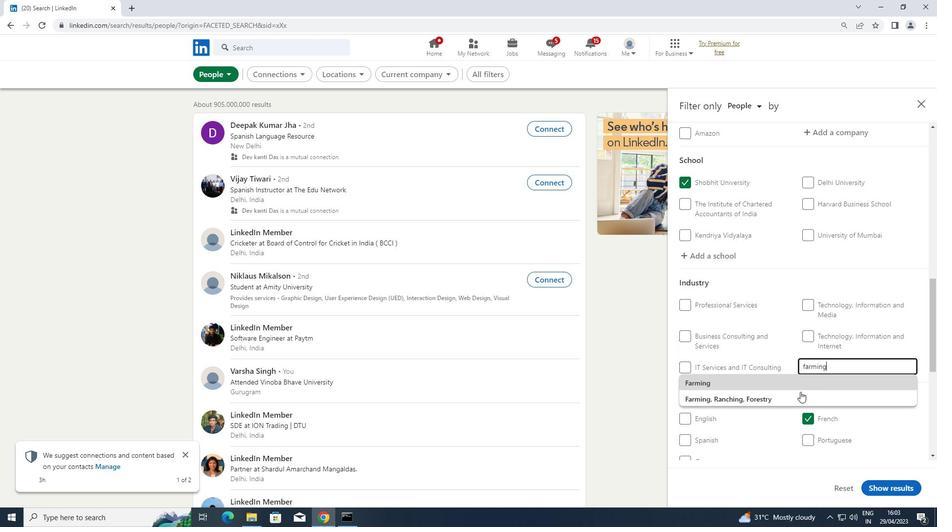 
Action: Mouse pressed left at (792, 395)
Screenshot: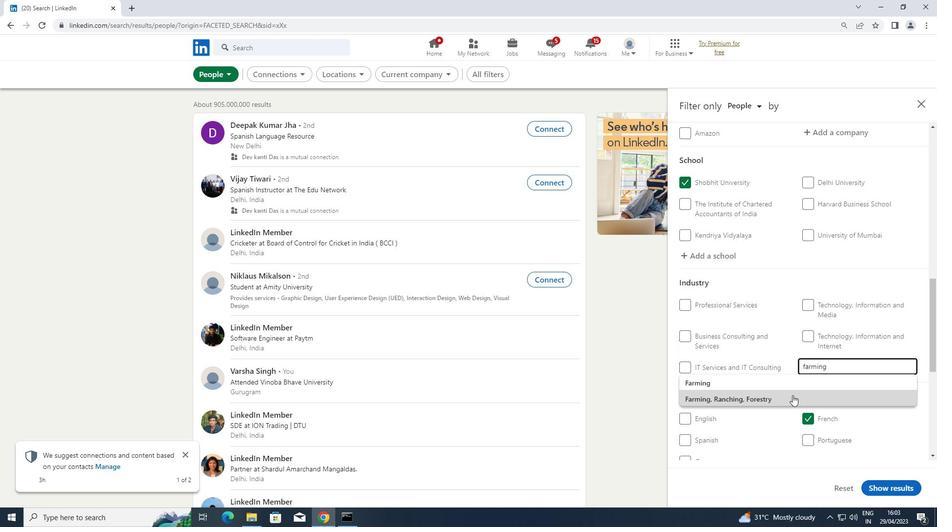 
Action: Mouse scrolled (792, 394) with delta (0, 0)
Screenshot: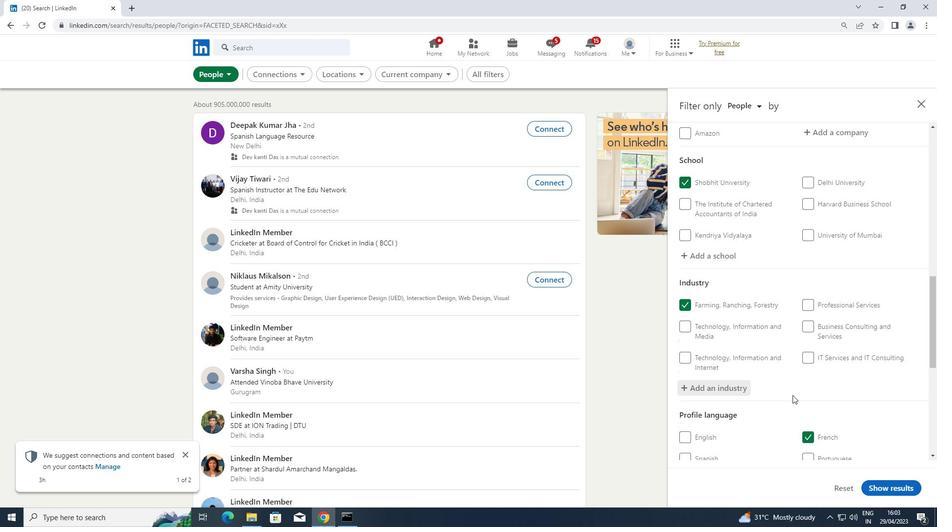 
Action: Mouse scrolled (792, 394) with delta (0, 0)
Screenshot: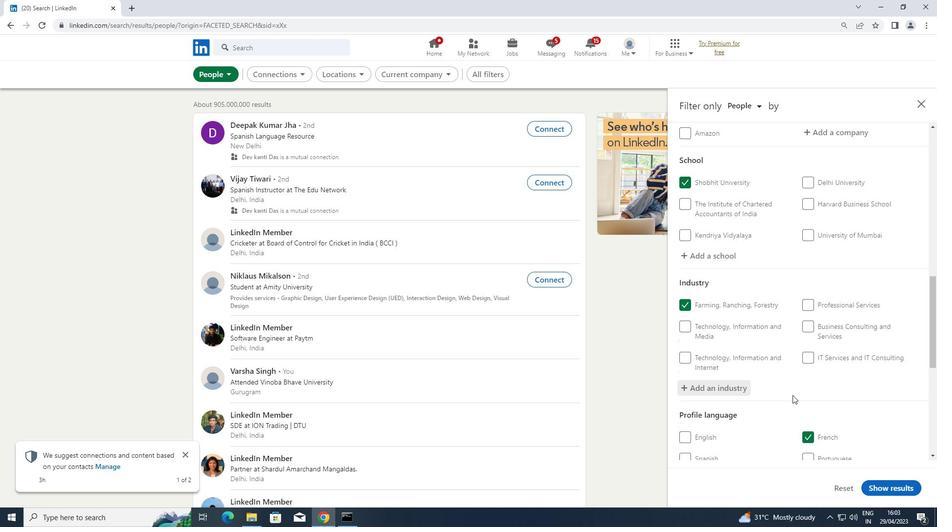 
Action: Mouse scrolled (792, 394) with delta (0, 0)
Screenshot: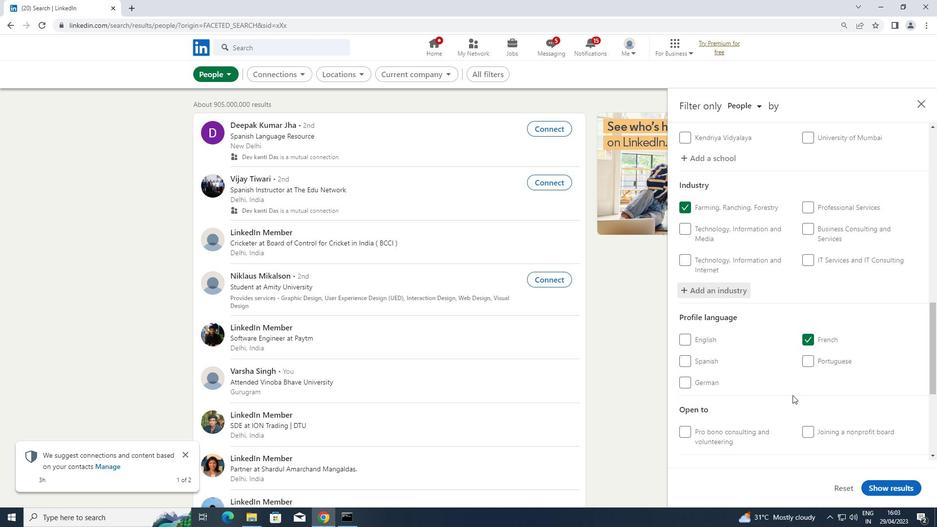 
Action: Mouse scrolled (792, 394) with delta (0, 0)
Screenshot: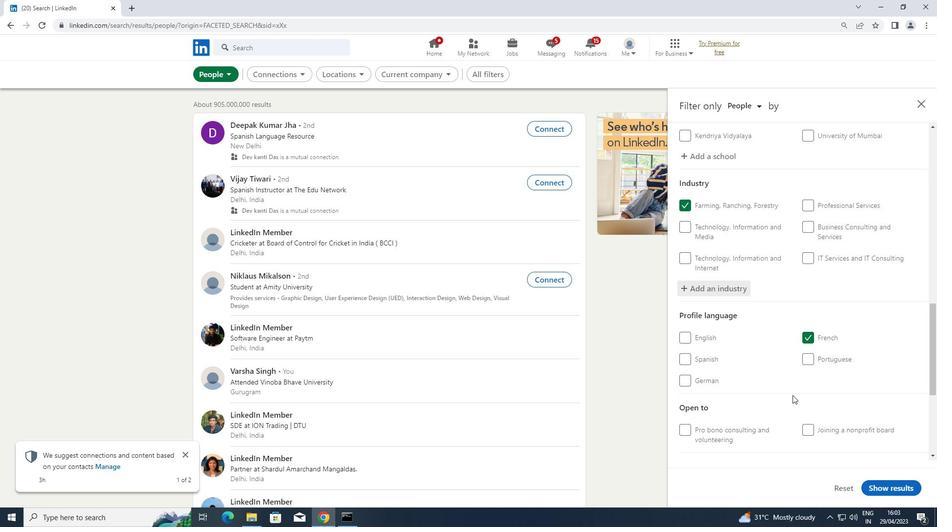 
Action: Mouse moved to (811, 409)
Screenshot: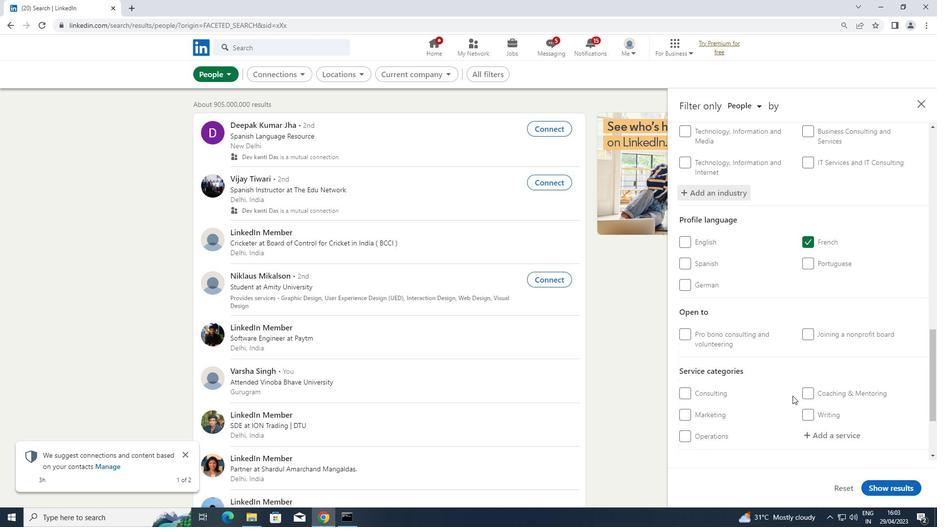 
Action: Mouse scrolled (811, 409) with delta (0, 0)
Screenshot: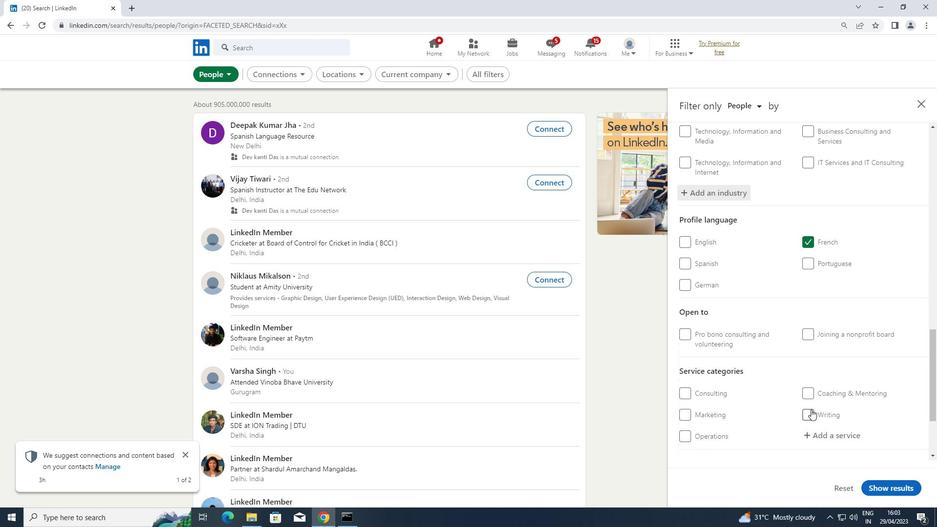 
Action: Mouse scrolled (811, 409) with delta (0, 0)
Screenshot: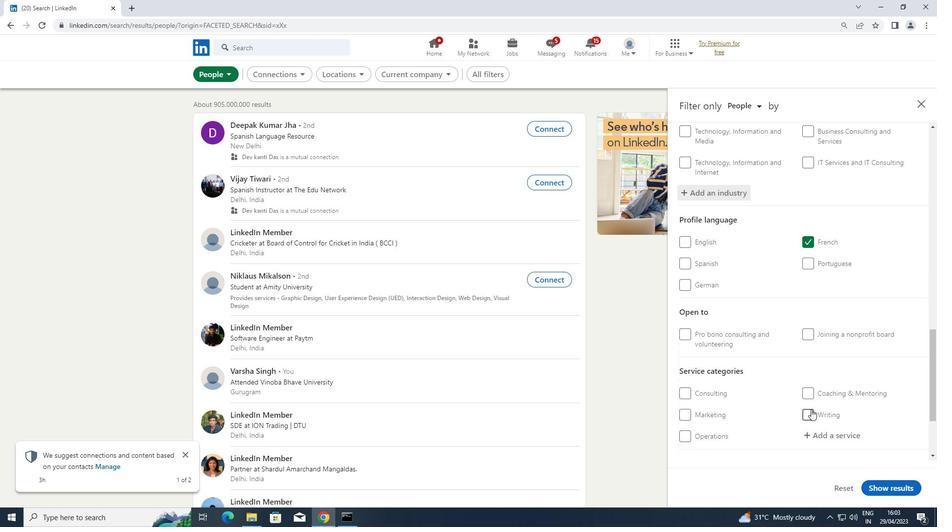 
Action: Mouse moved to (835, 333)
Screenshot: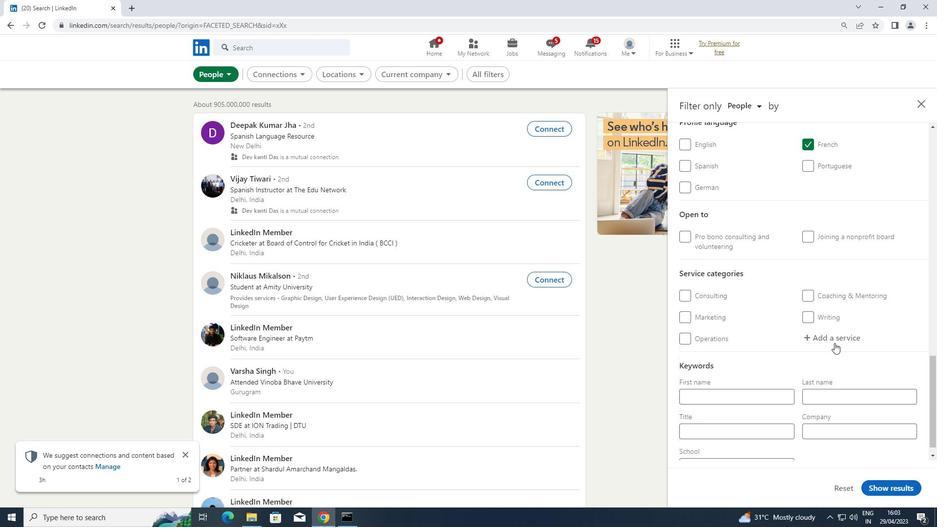 
Action: Mouse pressed left at (835, 333)
Screenshot: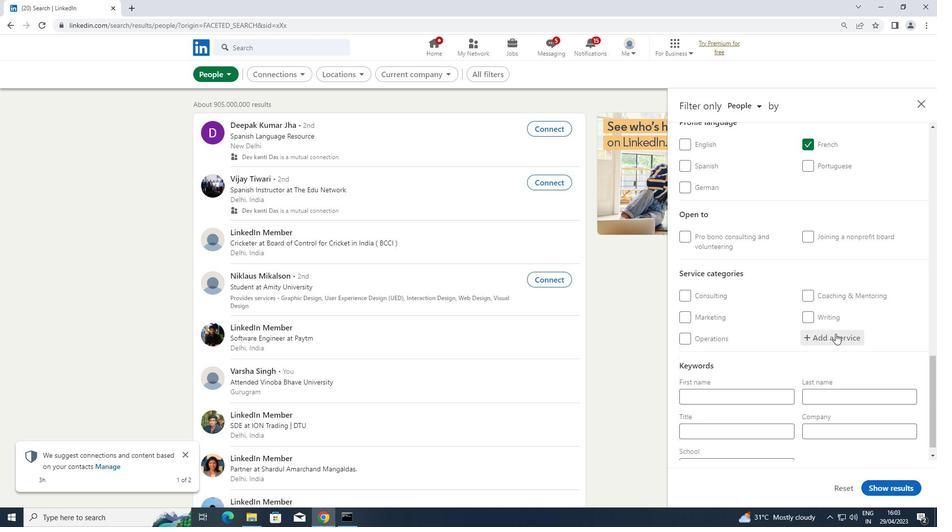 
Action: Key pressed <Key.shift>MANAGEM
Screenshot: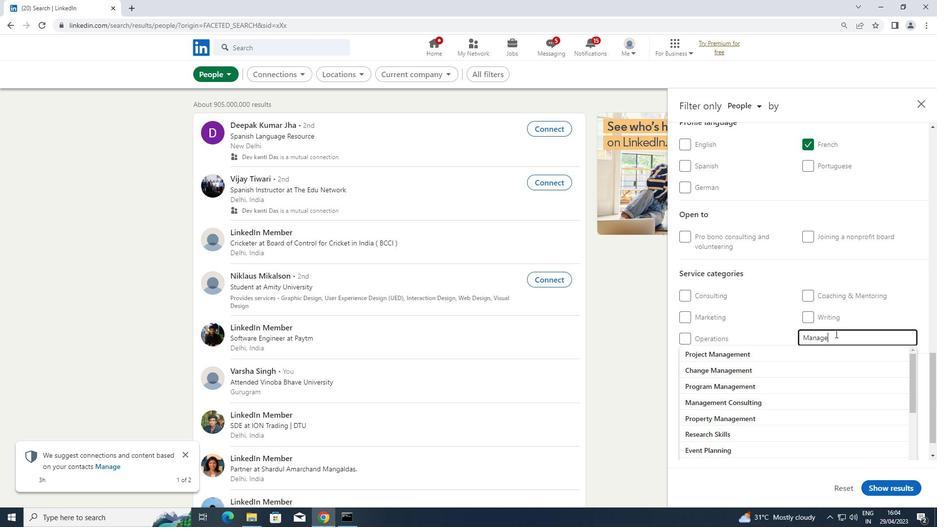 
Action: Mouse moved to (764, 399)
Screenshot: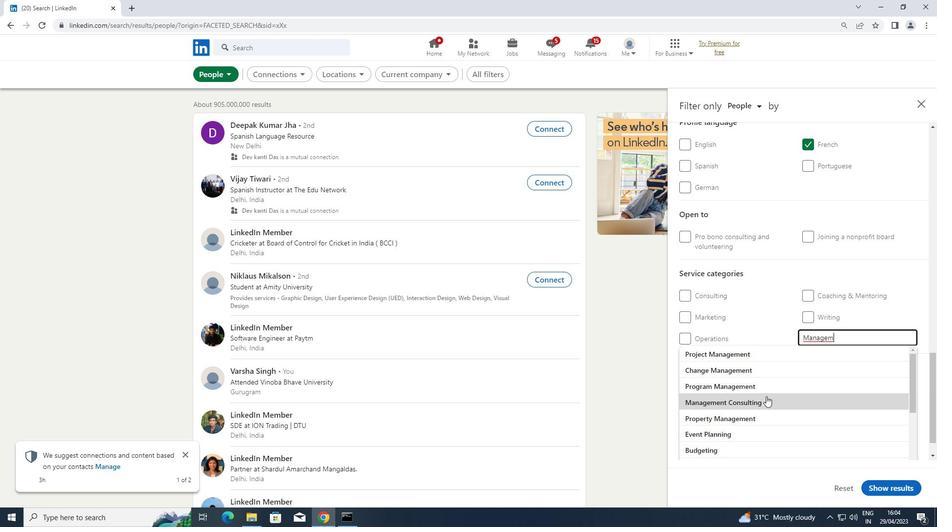 
Action: Mouse pressed left at (764, 399)
Screenshot: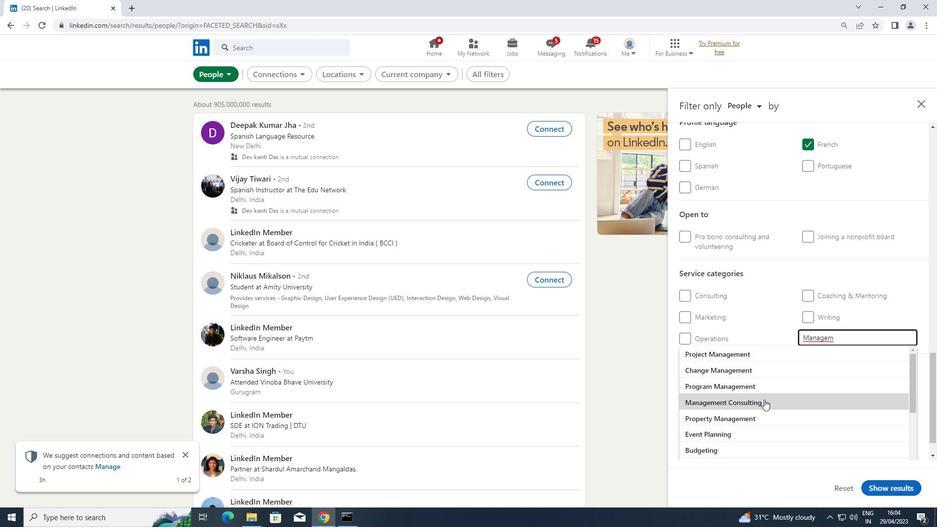 
Action: Mouse scrolled (764, 399) with delta (0, 0)
Screenshot: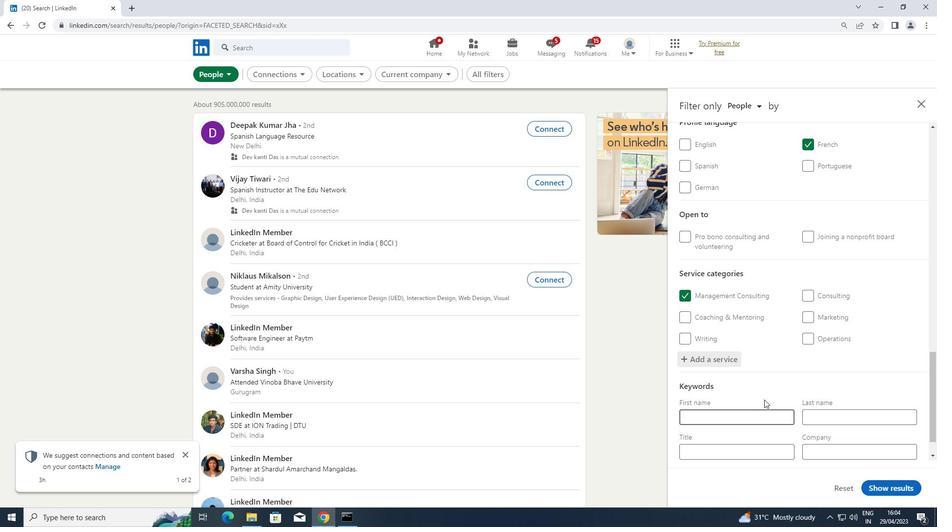 
Action: Mouse scrolled (764, 399) with delta (0, 0)
Screenshot: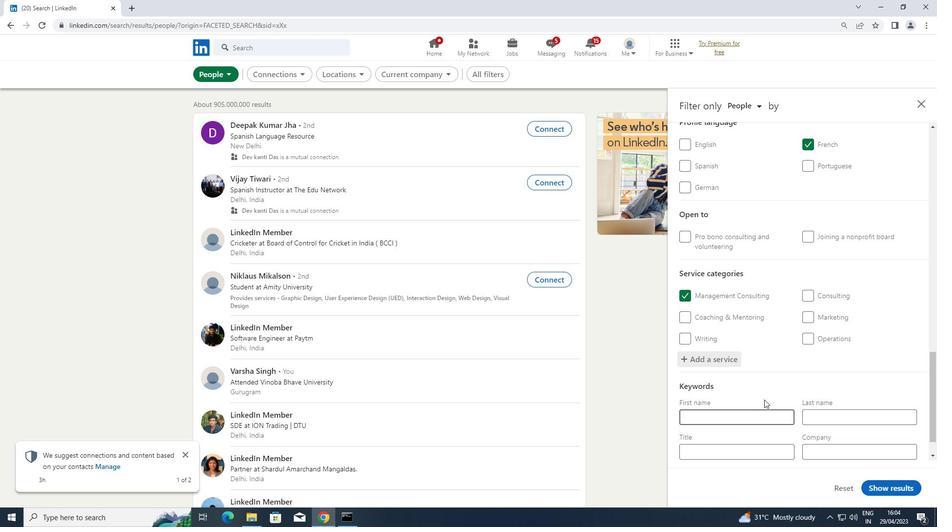 
Action: Mouse scrolled (764, 399) with delta (0, 0)
Screenshot: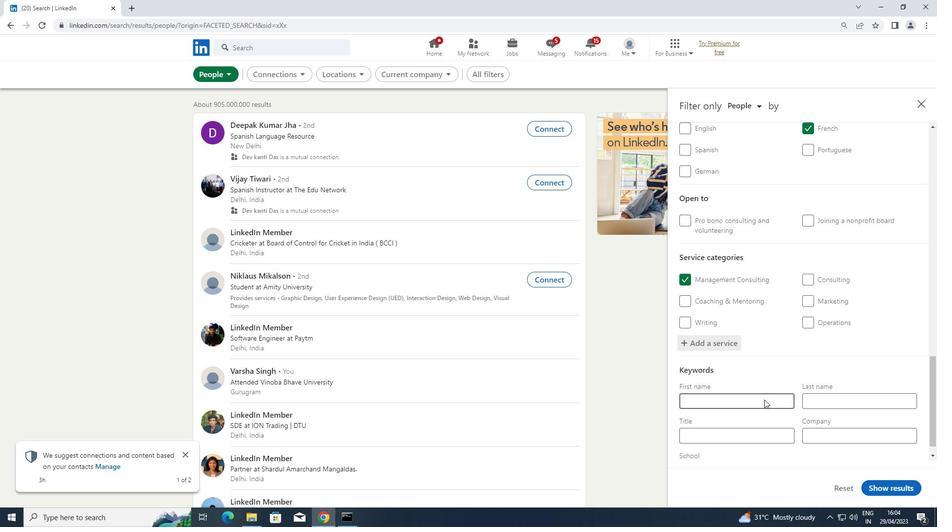 
Action: Mouse scrolled (764, 399) with delta (0, 0)
Screenshot: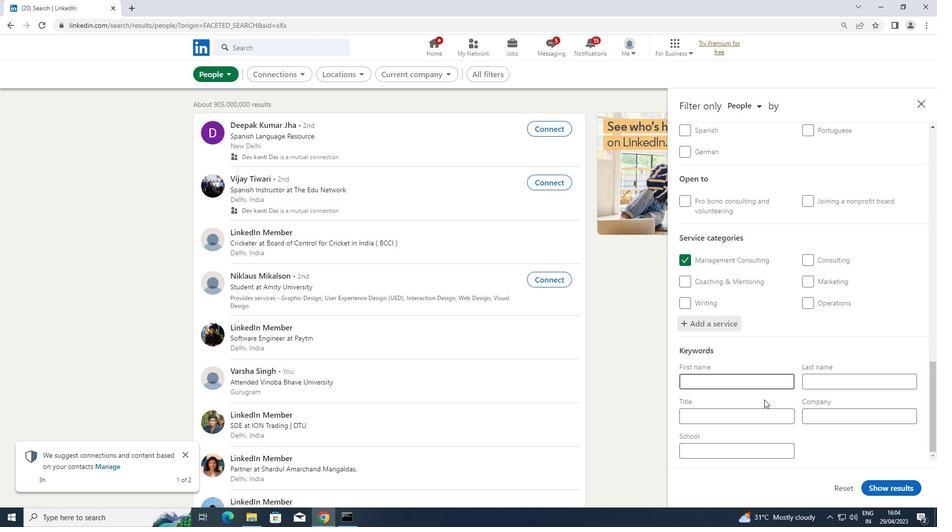 
Action: Mouse scrolled (764, 399) with delta (0, 0)
Screenshot: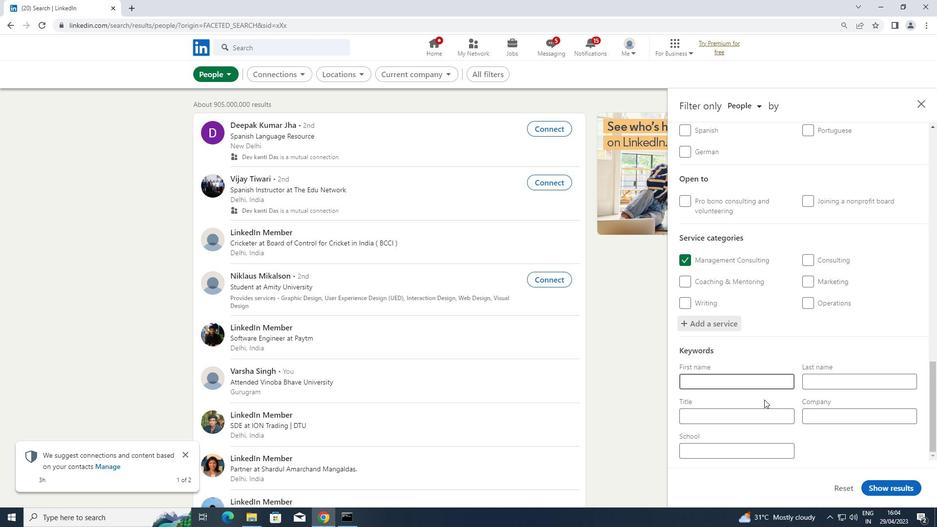 
Action: Mouse moved to (736, 415)
Screenshot: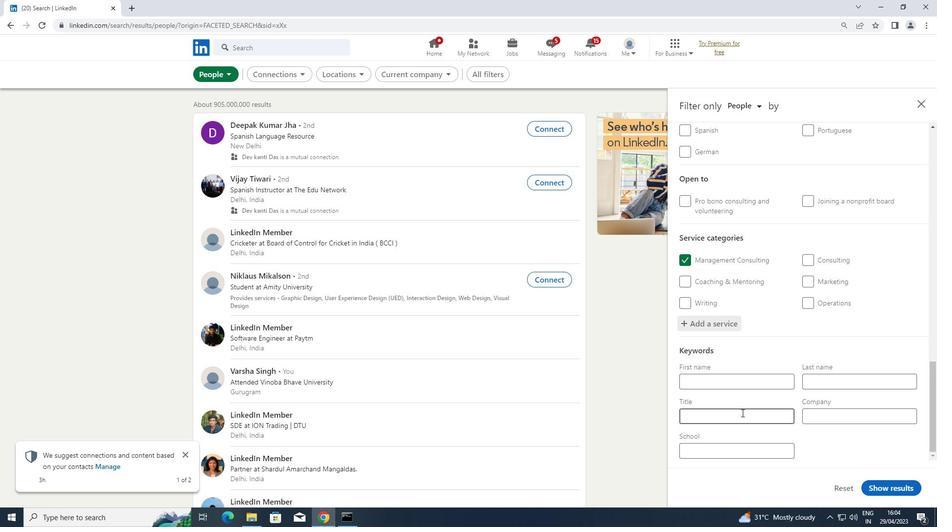 
Action: Mouse pressed left at (736, 415)
Screenshot: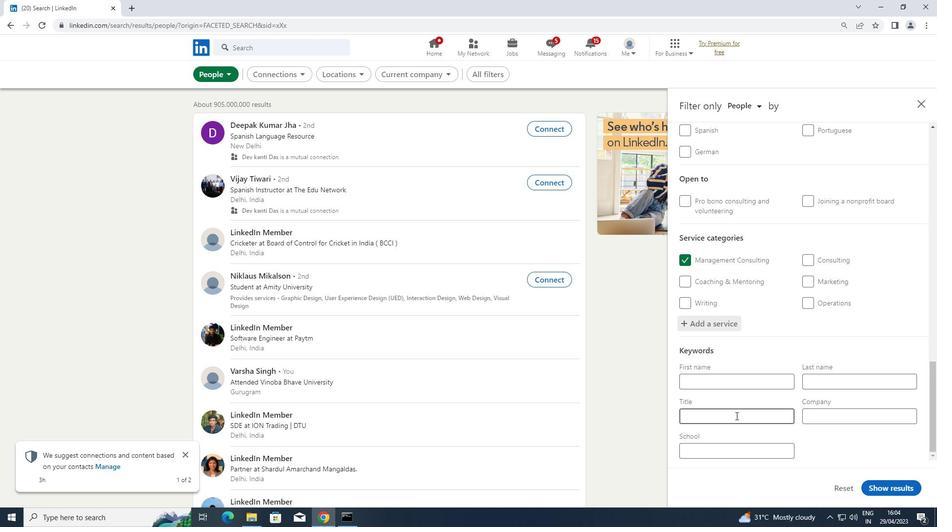 
Action: Key pressed <Key.shift>GHOST
Screenshot: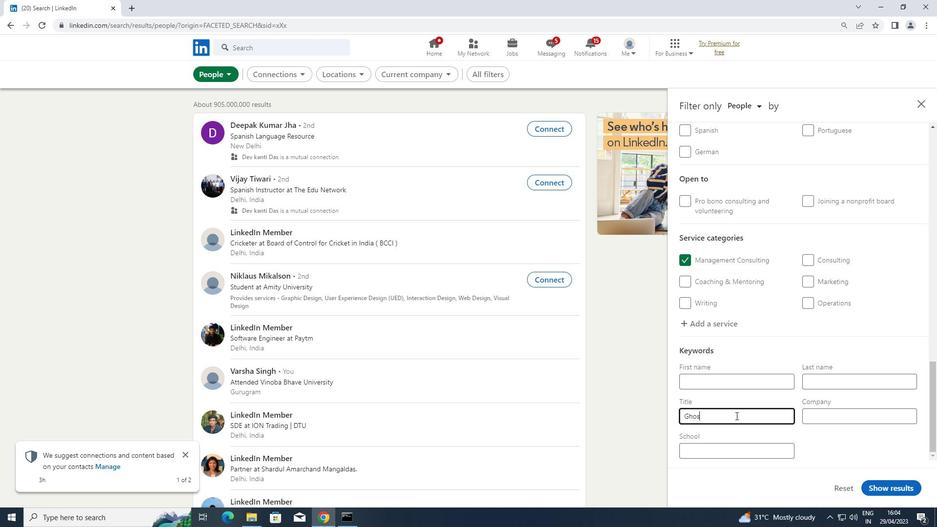 
Action: Mouse moved to (736, 416)
Screenshot: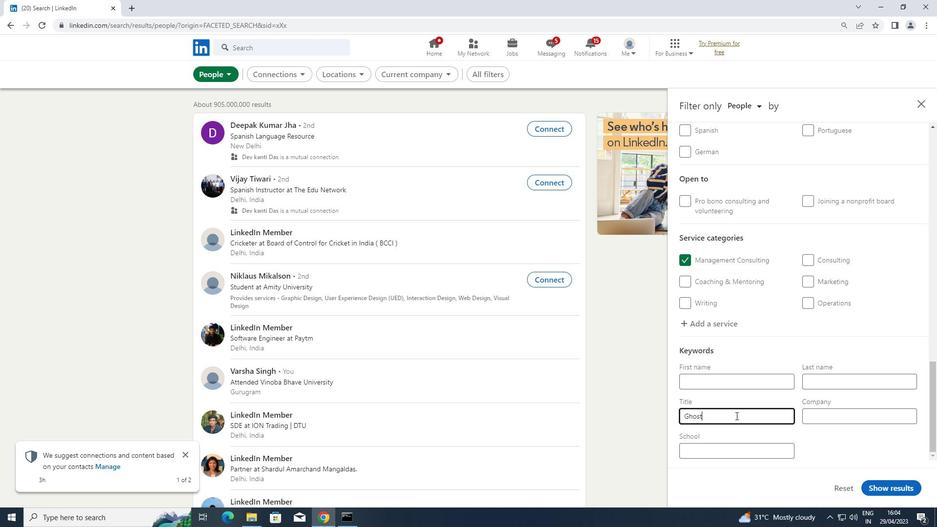 
Action: Key pressed WRITER
Screenshot: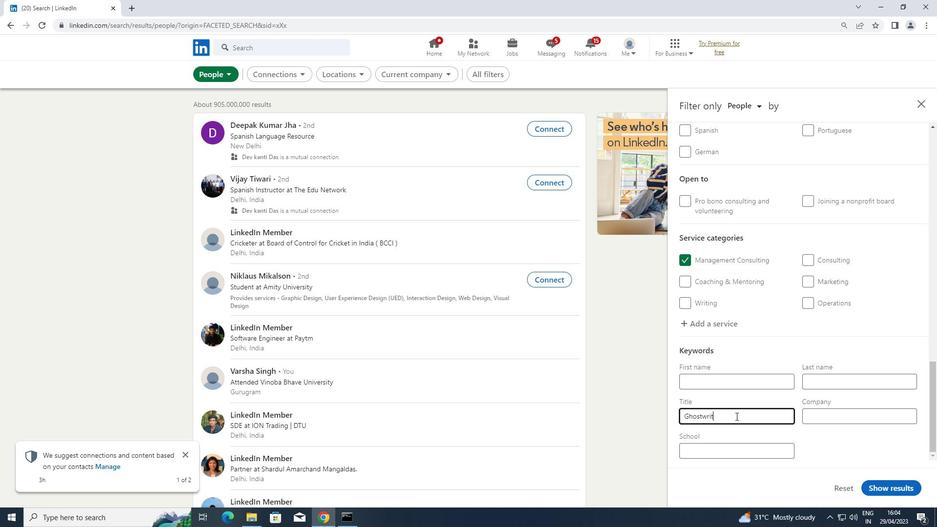 
Action: Mouse moved to (870, 487)
Screenshot: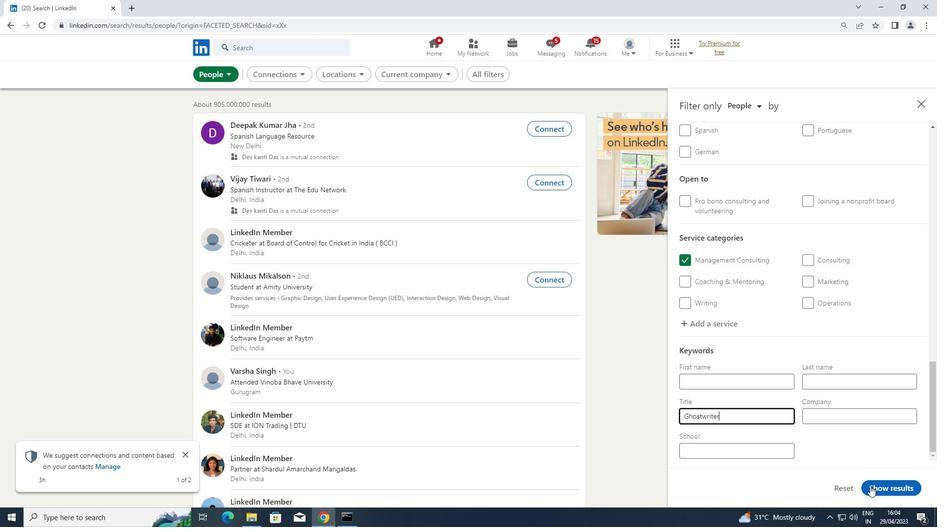 
Action: Mouse pressed left at (870, 487)
Screenshot: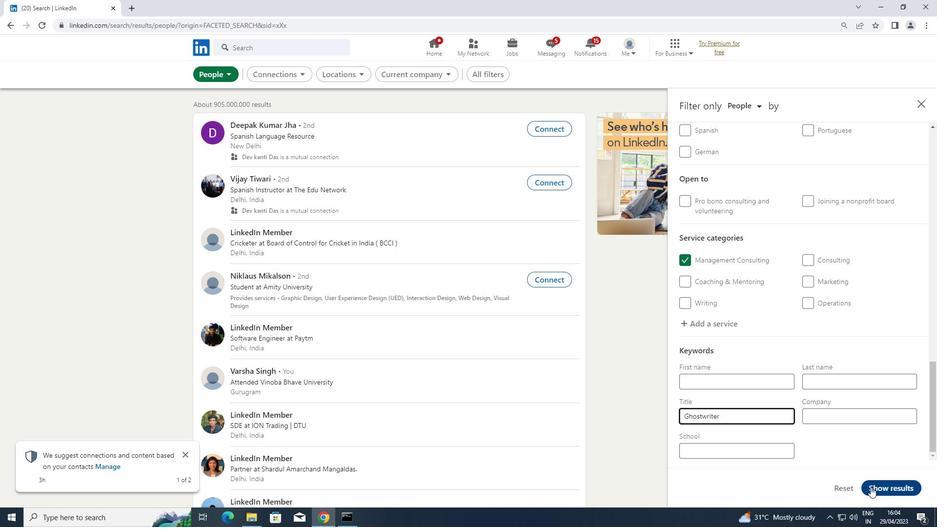 
